 Task: Utilize Asana's Timeline view to plan the rollout of tool performance updates.
Action: Mouse moved to (283, 124)
Screenshot: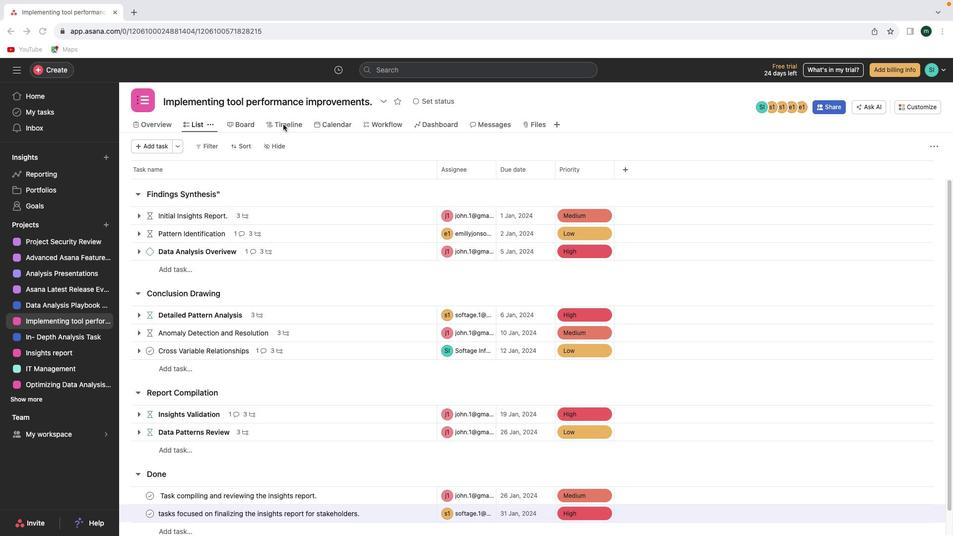 
Action: Mouse pressed left at (283, 124)
Screenshot: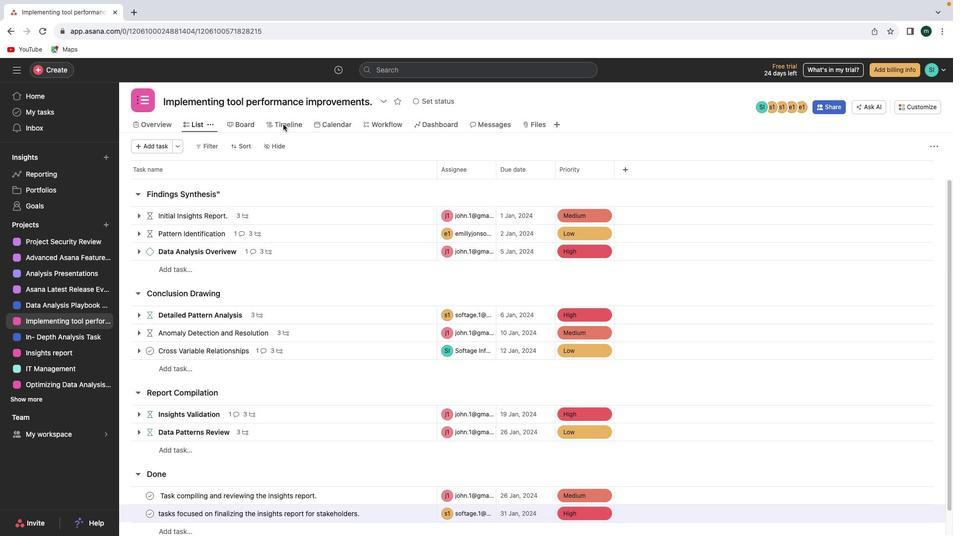 
Action: Mouse moved to (283, 124)
Screenshot: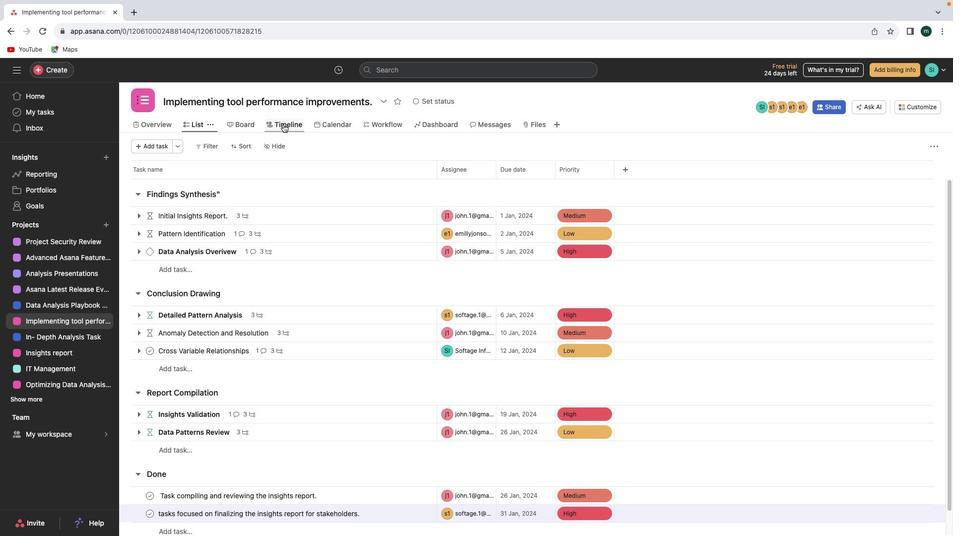 
Action: Mouse pressed left at (283, 124)
Screenshot: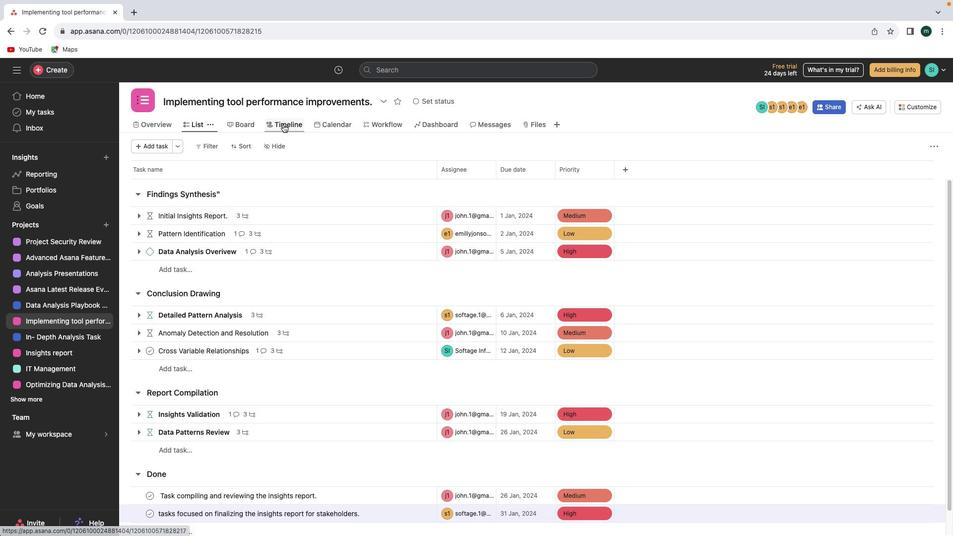 
Action: Mouse moved to (398, 380)
Screenshot: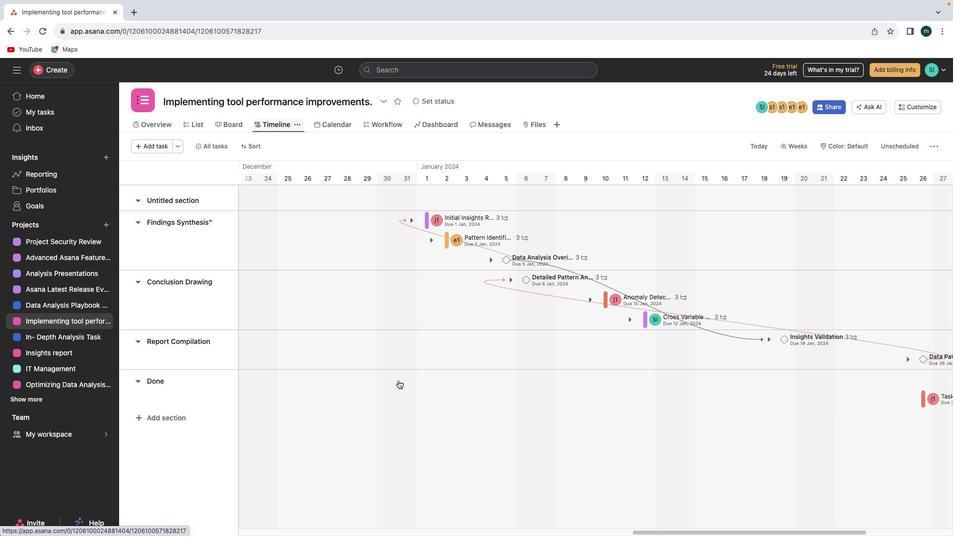 
Action: Mouse scrolled (398, 380) with delta (0, 0)
Screenshot: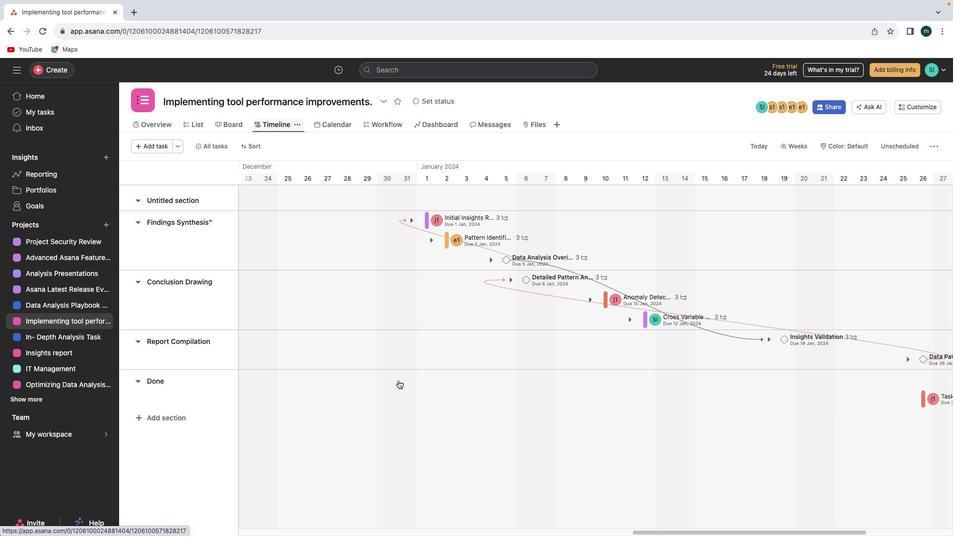 
Action: Mouse scrolled (398, 380) with delta (0, 0)
Screenshot: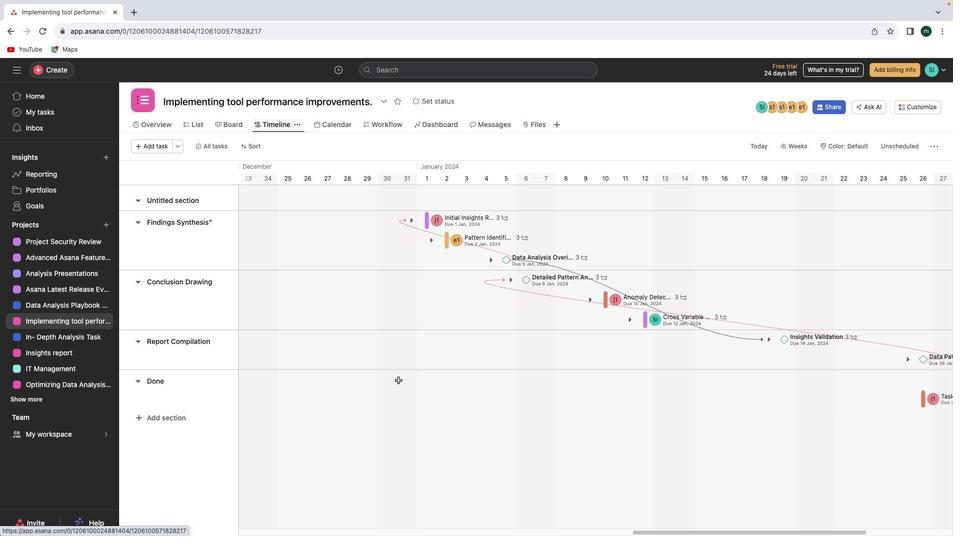 
Action: Mouse scrolled (398, 380) with delta (0, 0)
Screenshot: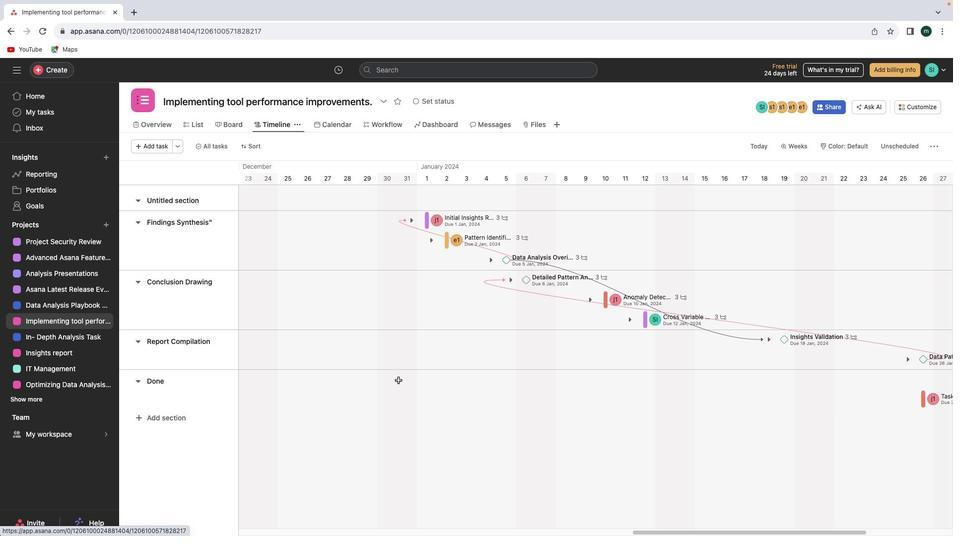 
Action: Mouse moved to (335, 448)
Screenshot: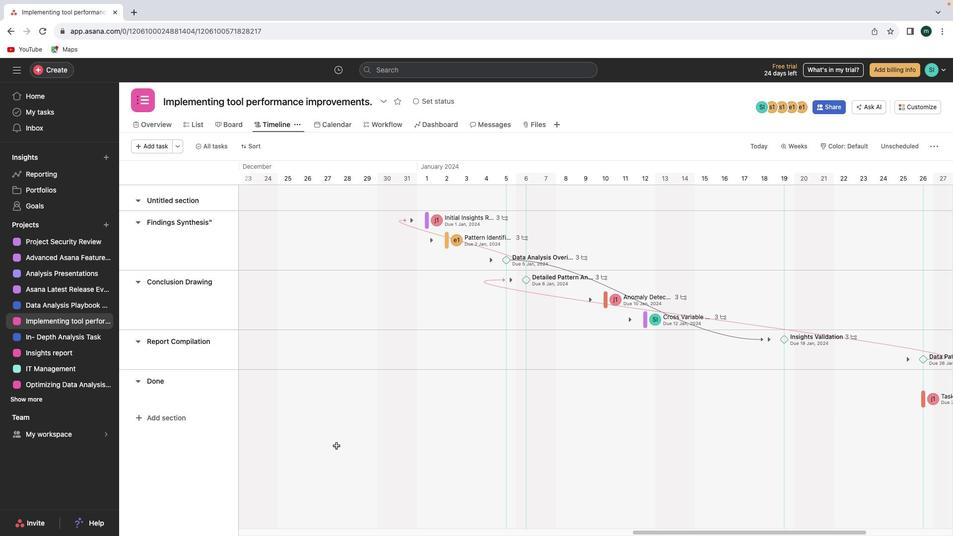 
Action: Mouse scrolled (335, 448) with delta (0, 0)
Screenshot: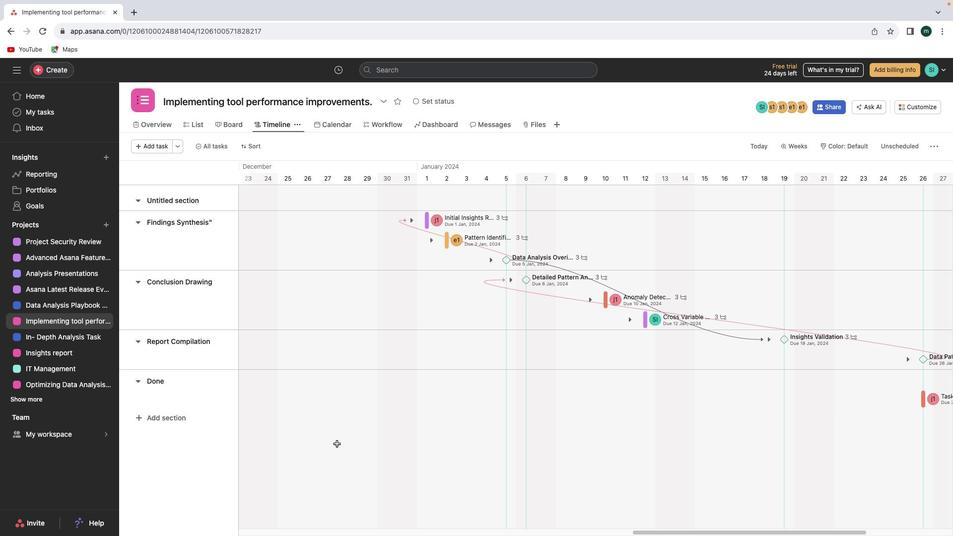 
Action: Mouse moved to (335, 447)
Screenshot: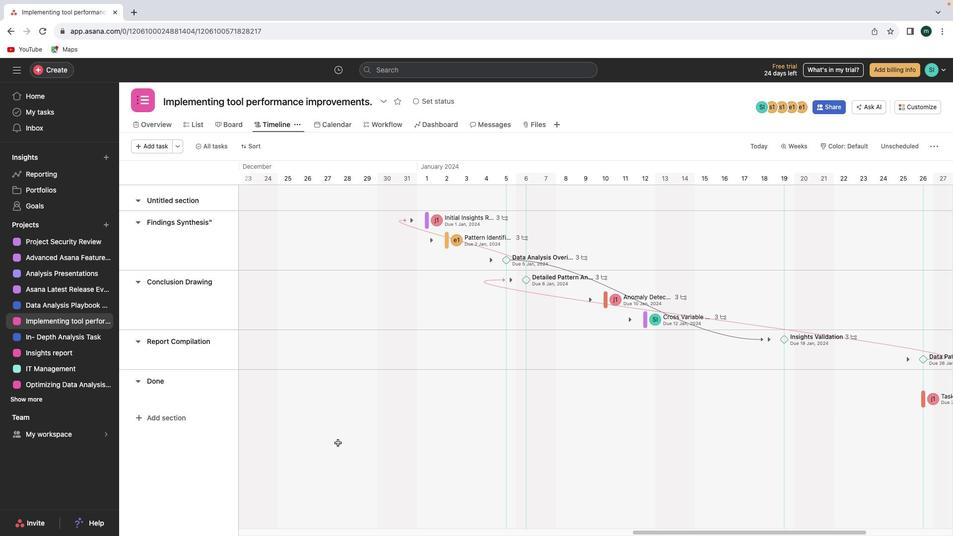 
Action: Mouse scrolled (335, 447) with delta (0, 0)
Screenshot: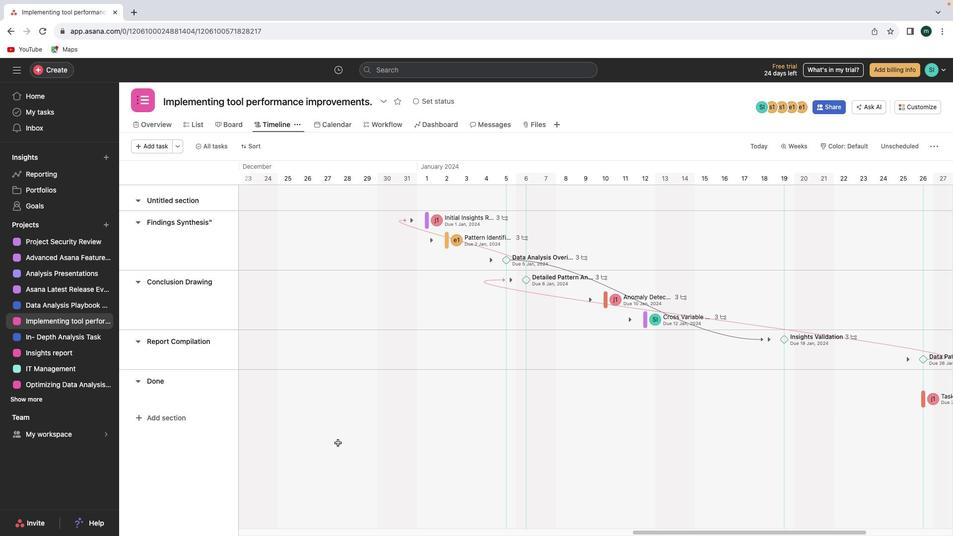 
Action: Mouse moved to (655, 531)
Screenshot: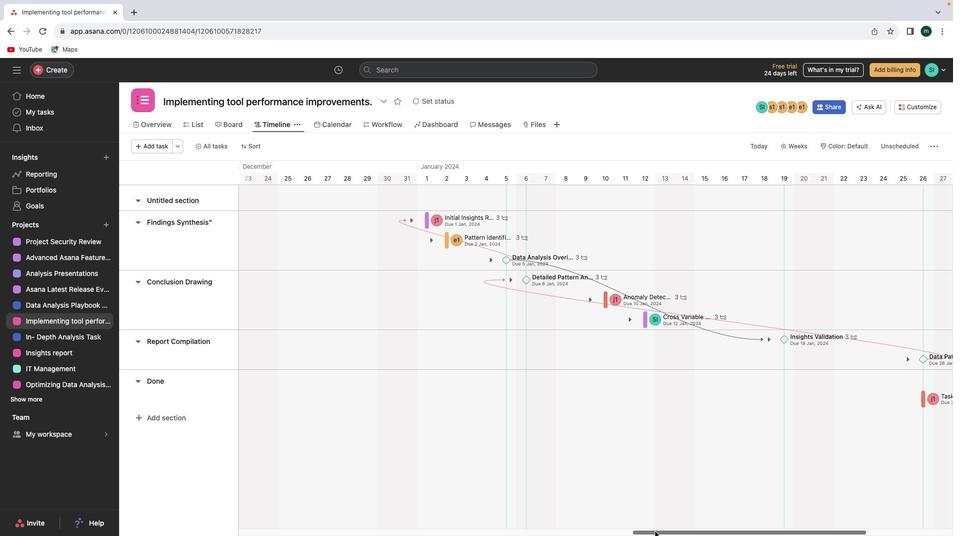 
Action: Mouse pressed left at (655, 531)
Screenshot: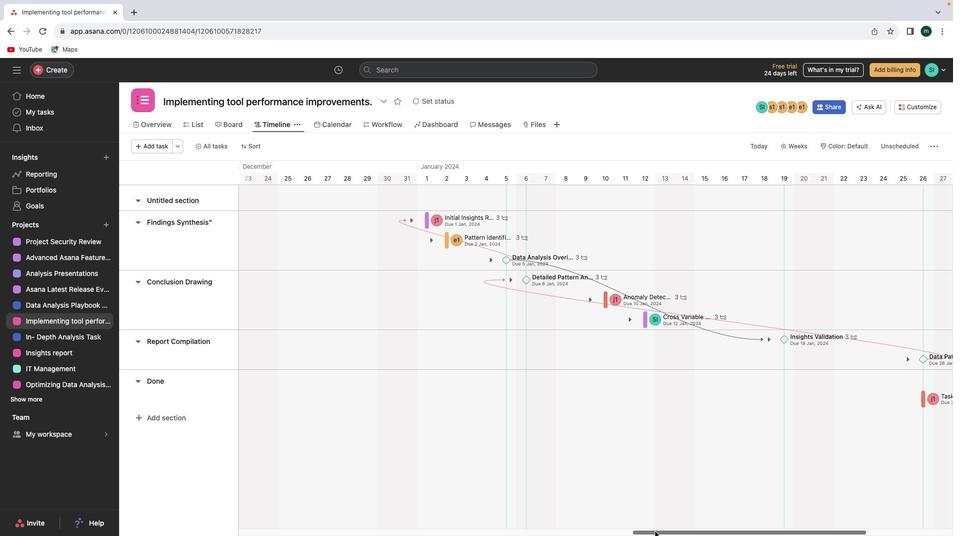 
Action: Mouse moved to (469, 222)
Screenshot: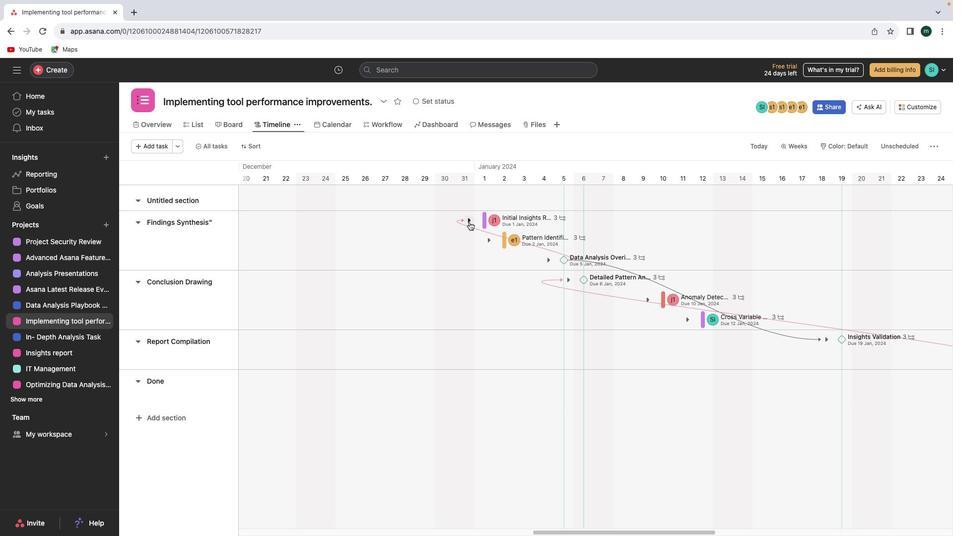
Action: Mouse pressed left at (469, 222)
Screenshot: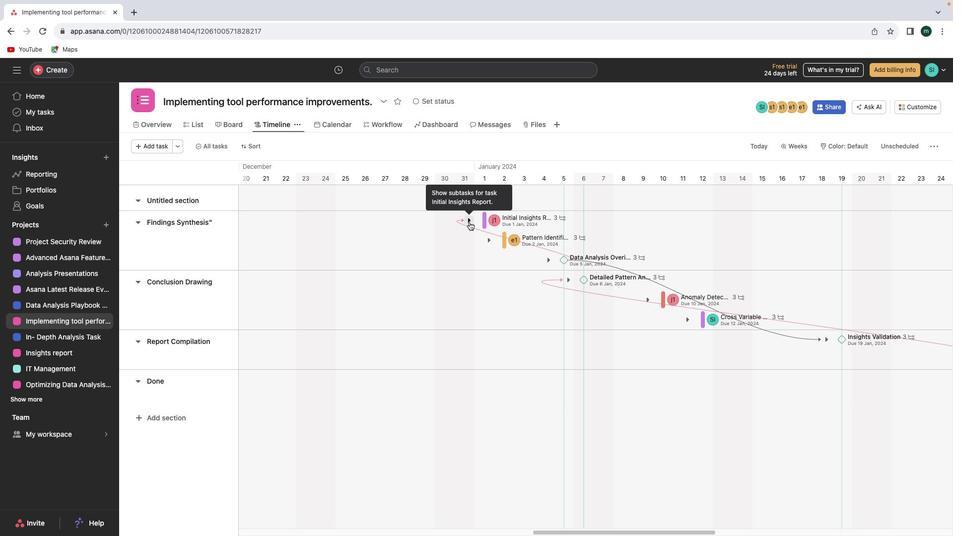 
Action: Mouse moved to (489, 320)
Screenshot: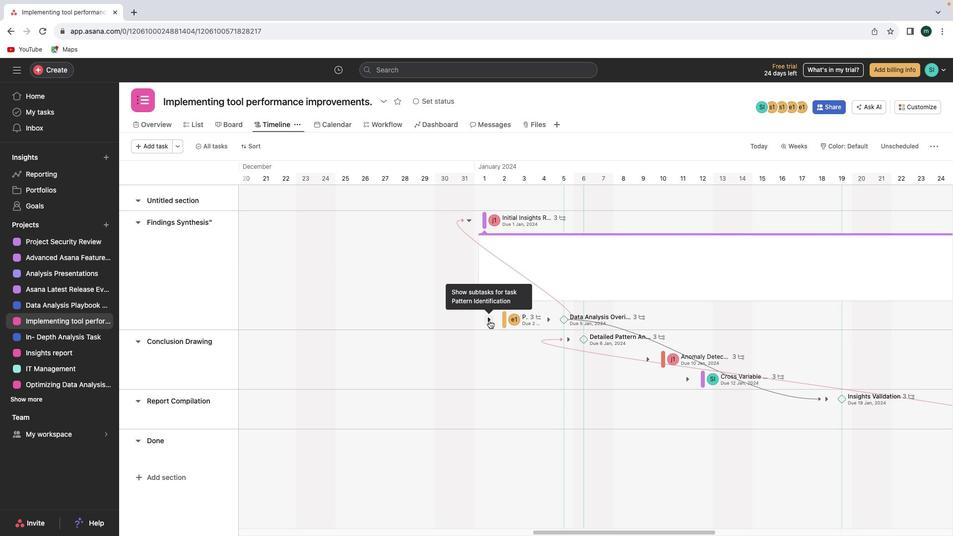 
Action: Mouse pressed left at (489, 320)
Screenshot: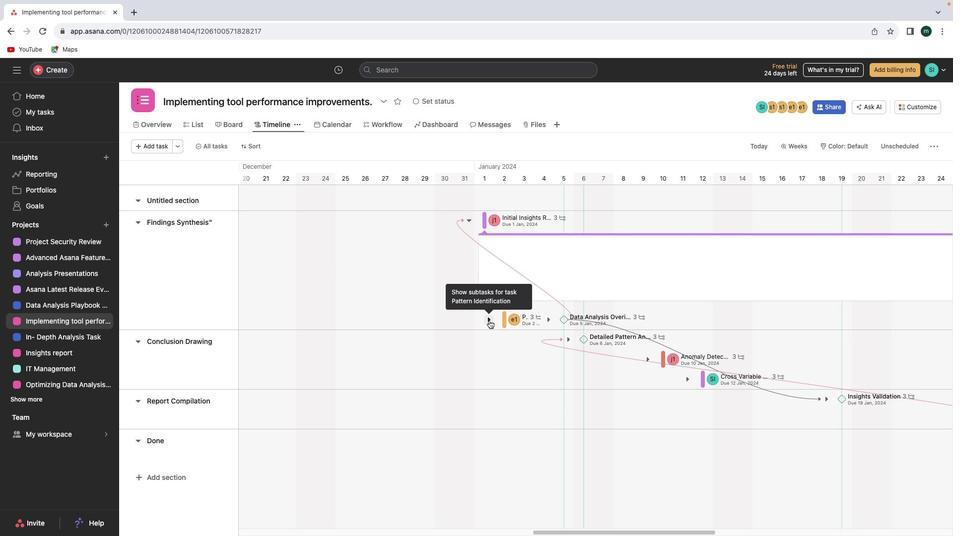 
Action: Mouse moved to (567, 438)
Screenshot: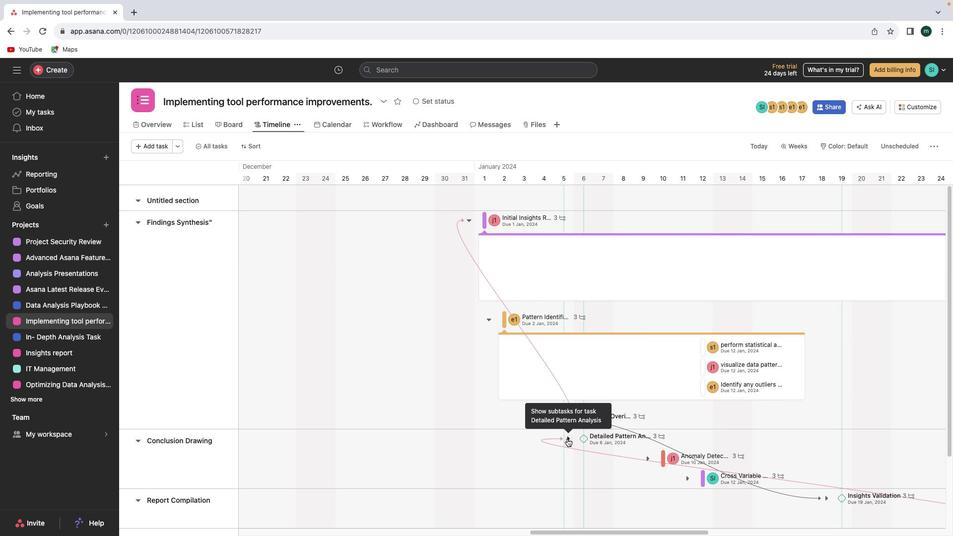 
Action: Mouse pressed left at (567, 438)
Screenshot: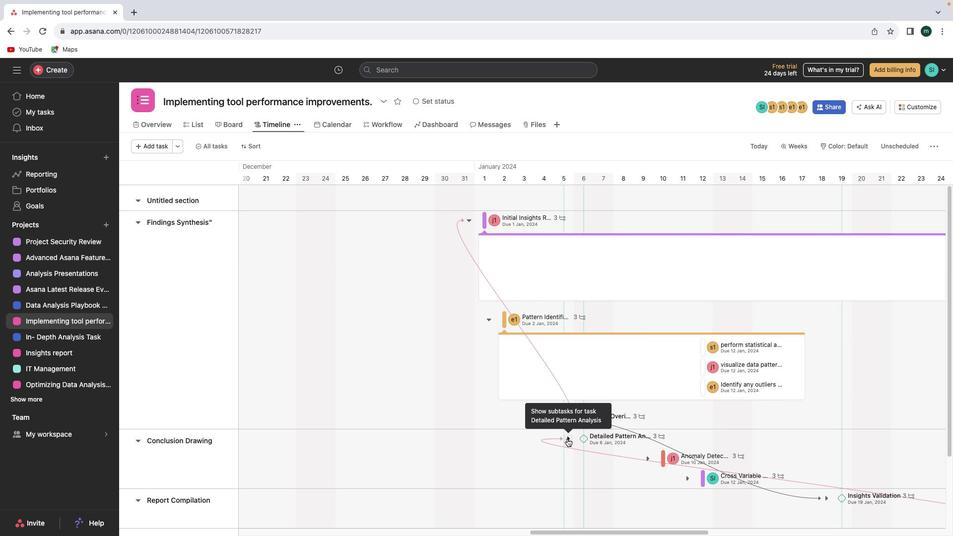 
Action: Mouse moved to (550, 420)
Screenshot: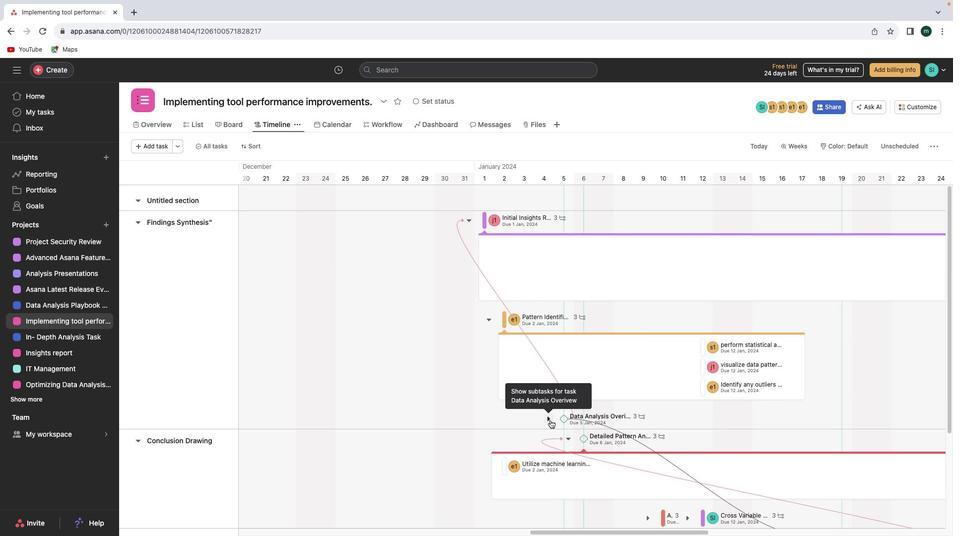 
Action: Mouse pressed left at (550, 420)
Screenshot: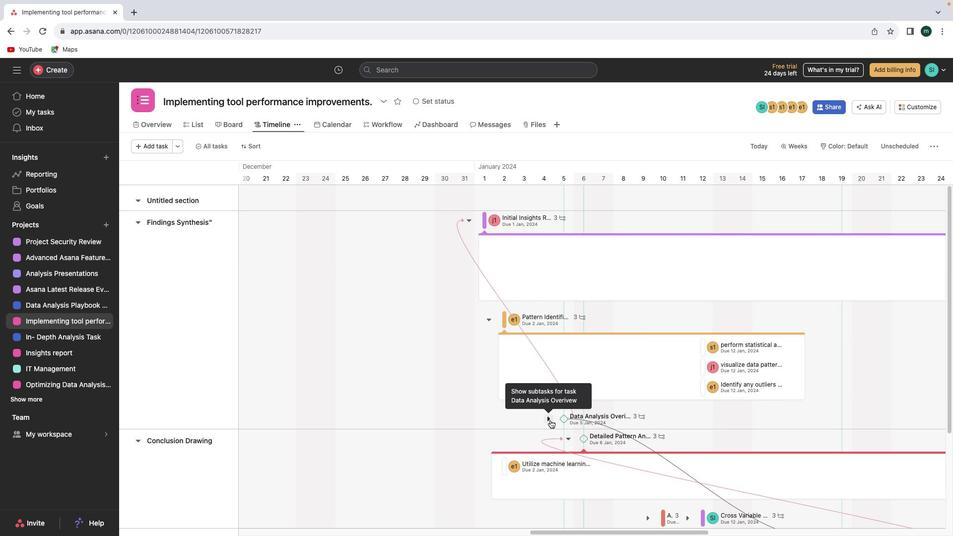 
Action: Mouse moved to (543, 431)
Screenshot: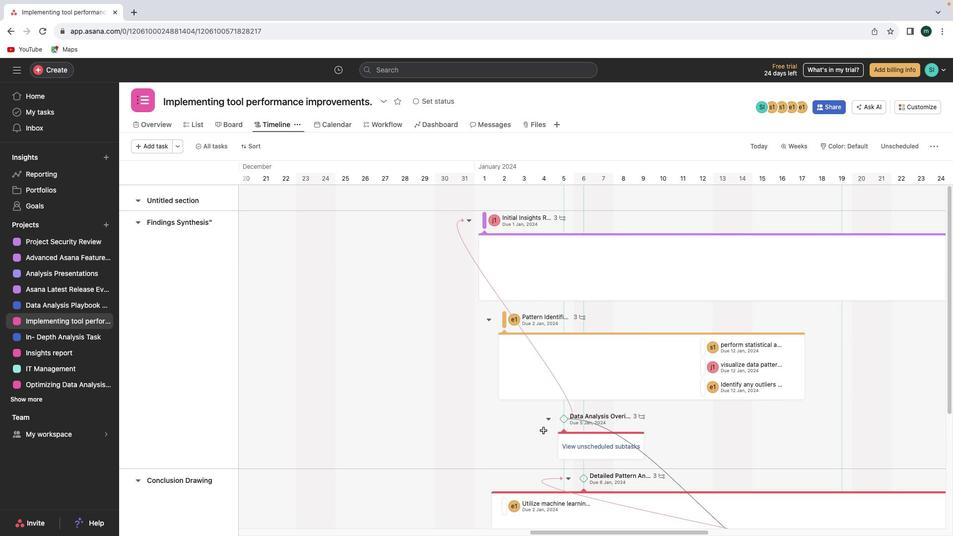 
Action: Mouse scrolled (543, 431) with delta (0, 0)
Screenshot: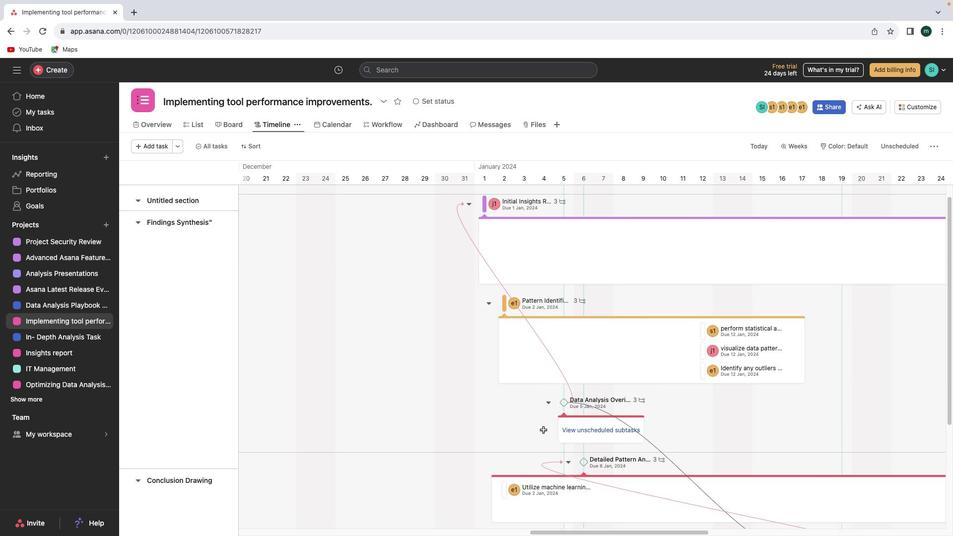 
Action: Mouse scrolled (543, 431) with delta (0, 0)
Screenshot: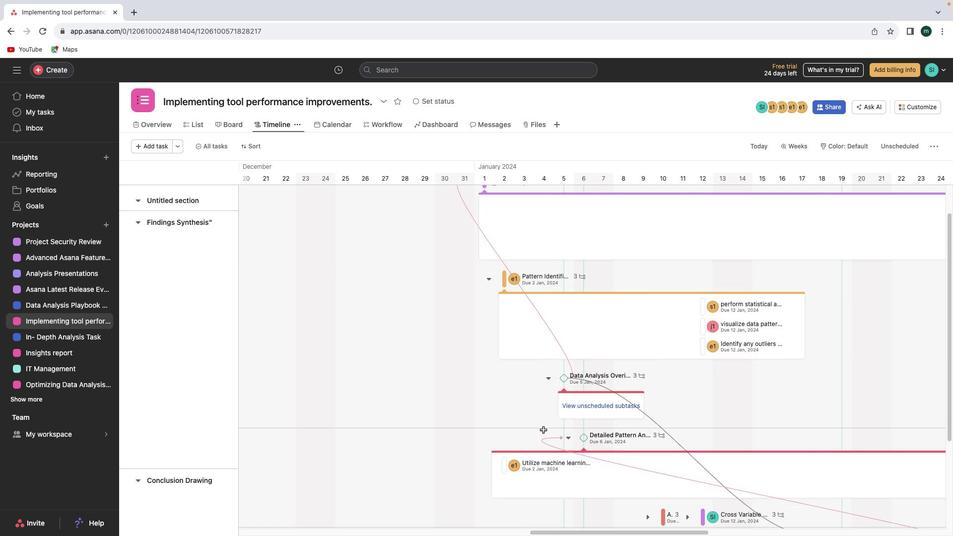 
Action: Mouse scrolled (543, 431) with delta (0, -1)
Screenshot: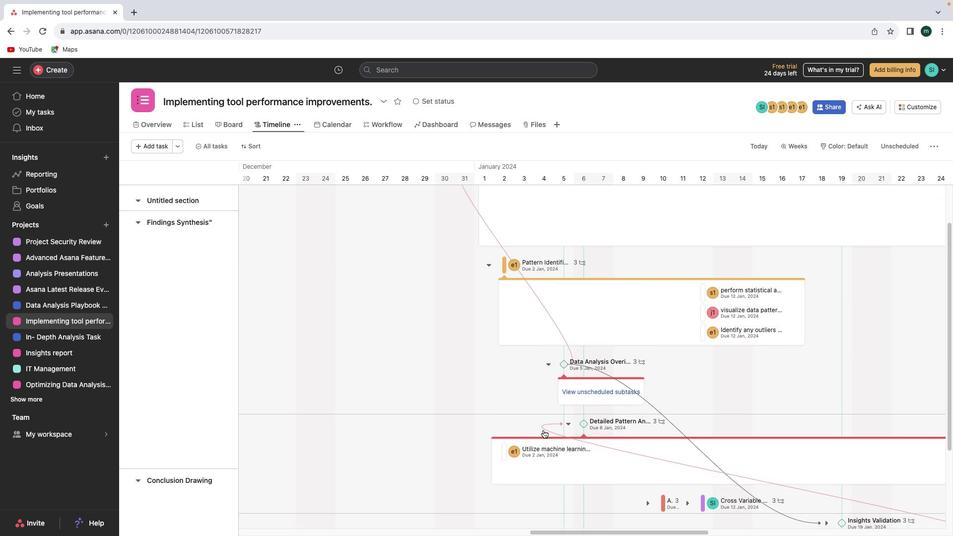 
Action: Mouse moved to (543, 430)
Screenshot: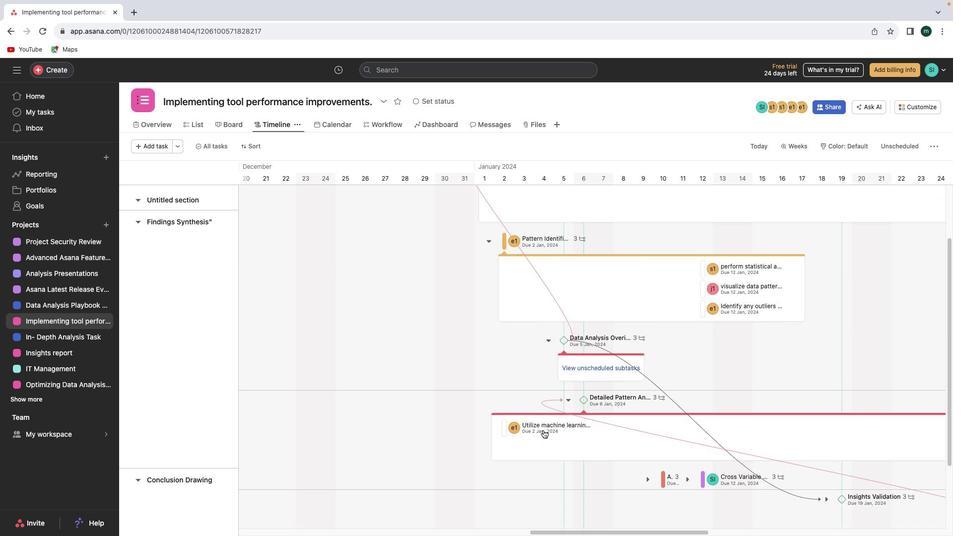 
Action: Mouse scrolled (543, 430) with delta (0, 0)
Screenshot: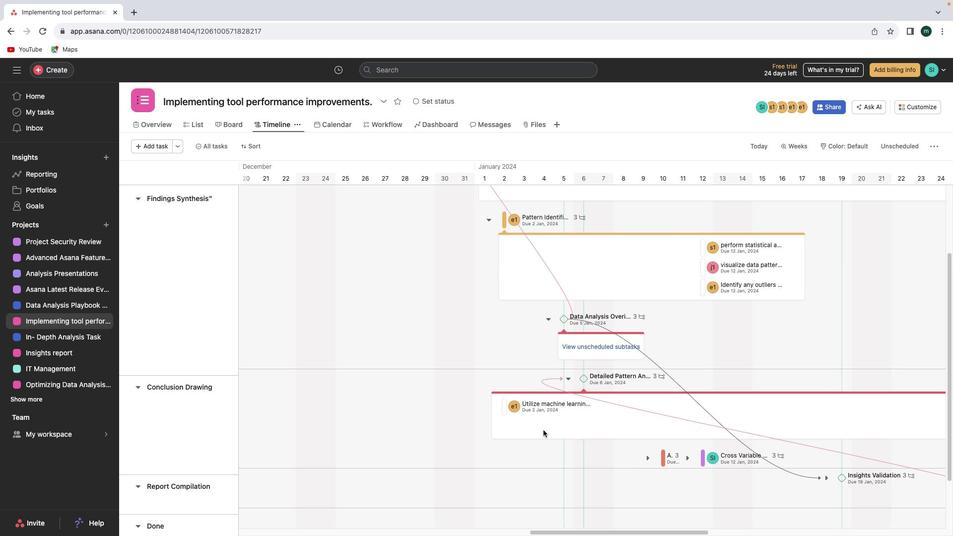 
Action: Mouse scrolled (543, 430) with delta (0, 0)
Screenshot: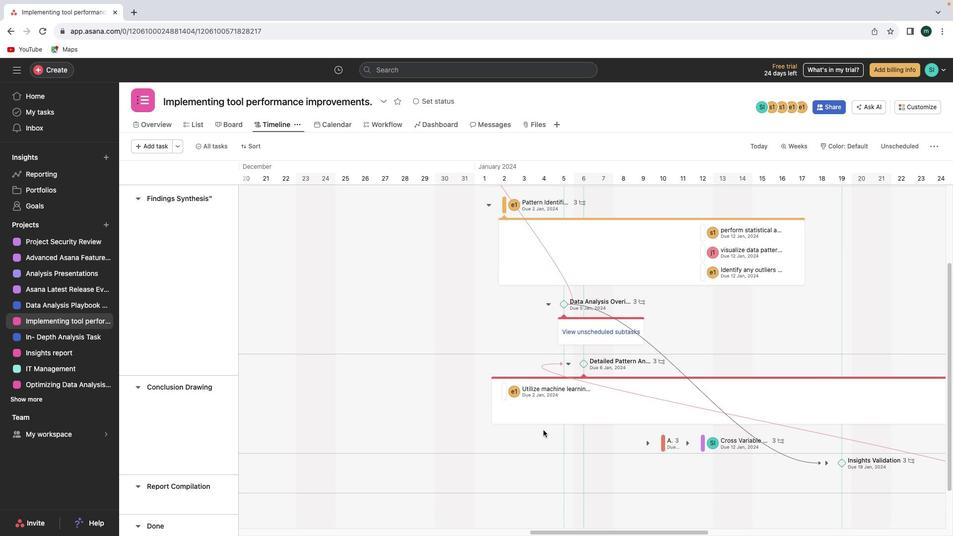 
Action: Mouse scrolled (543, 430) with delta (0, -1)
Screenshot: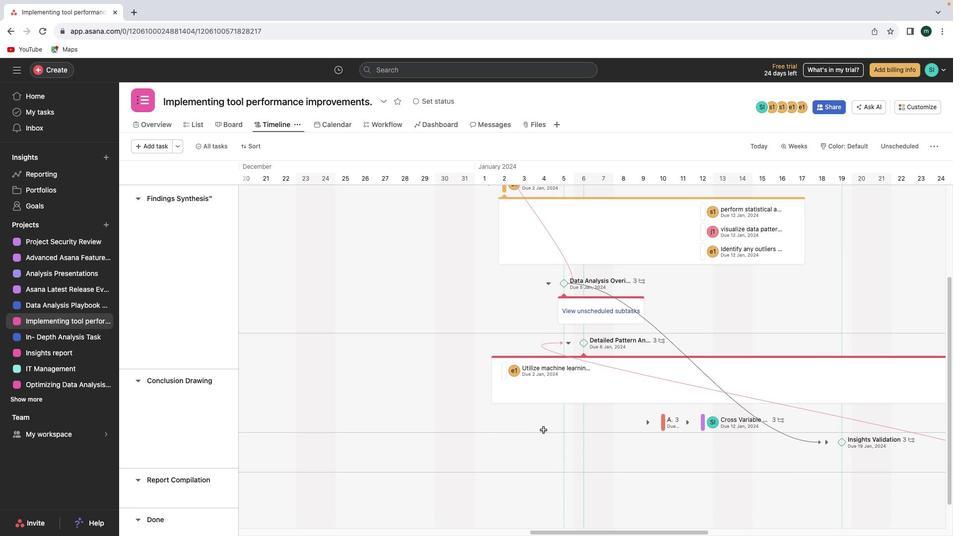 
Action: Mouse moved to (687, 391)
Screenshot: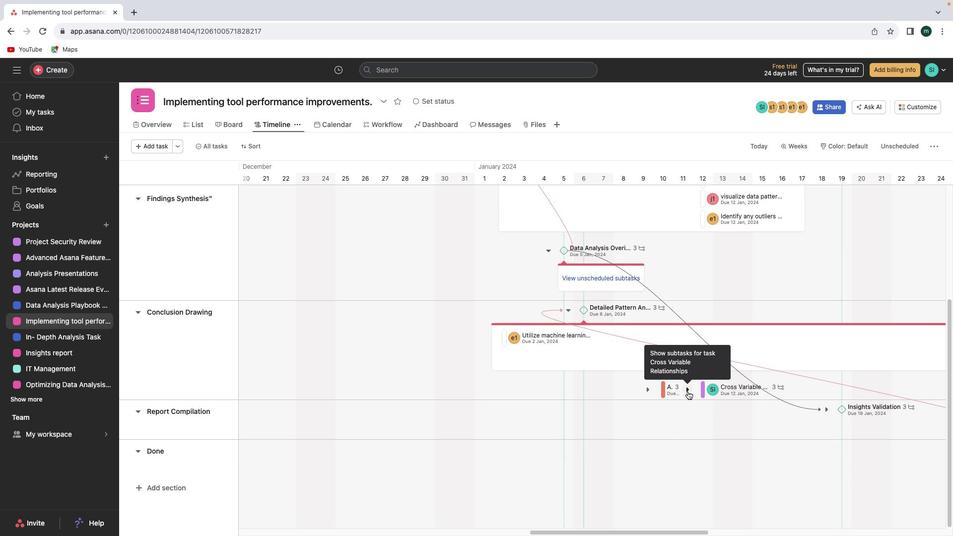 
Action: Mouse pressed left at (687, 391)
Screenshot: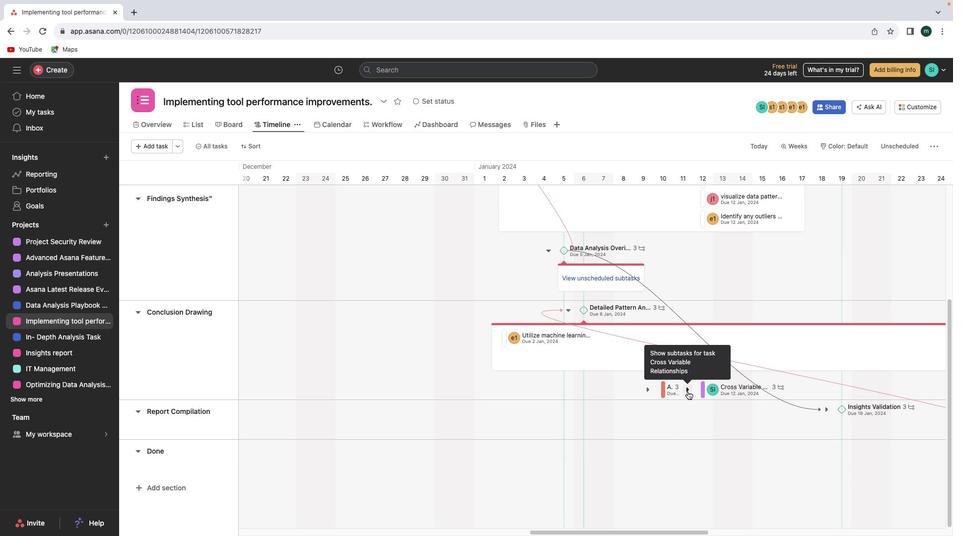 
Action: Mouse moved to (646, 394)
Screenshot: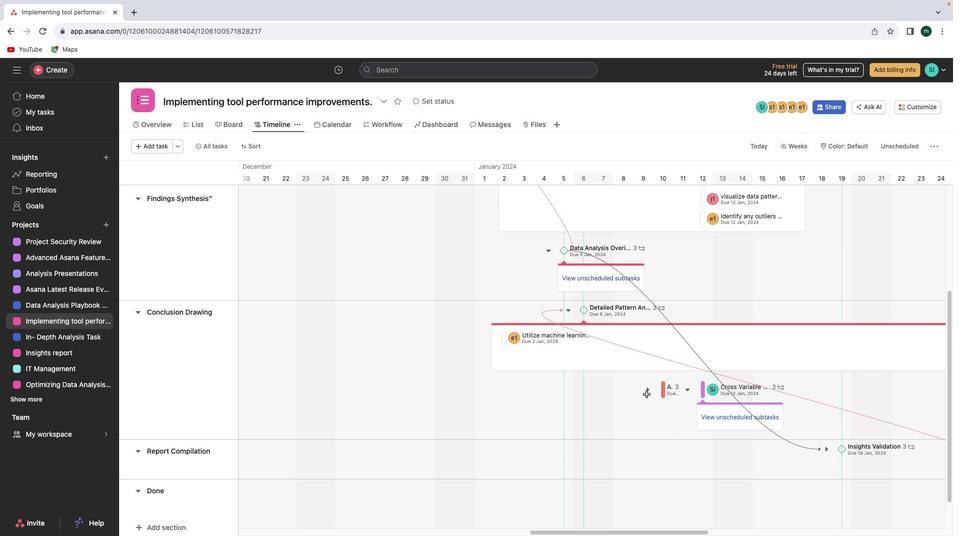 
Action: Mouse pressed left at (646, 394)
Screenshot: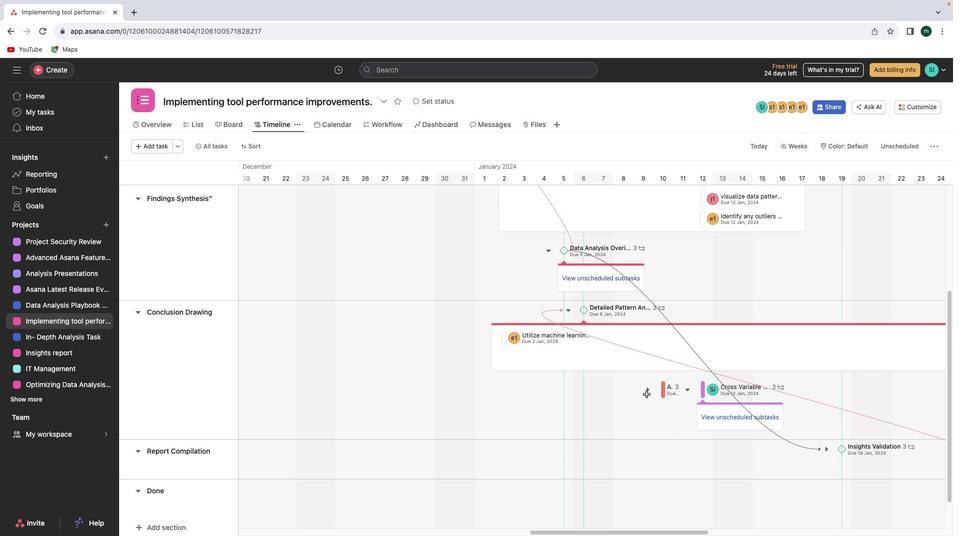 
Action: Mouse moved to (678, 490)
Screenshot: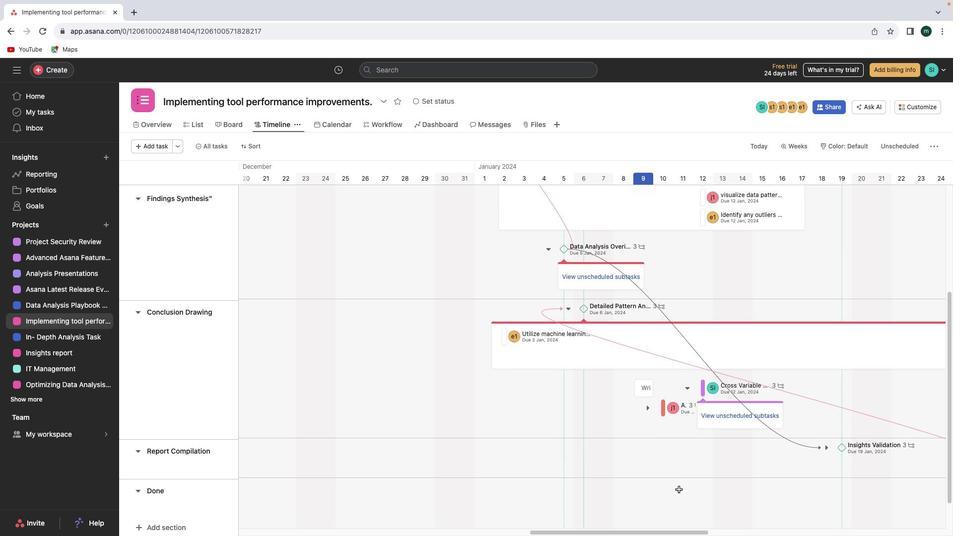 
Action: Mouse scrolled (678, 490) with delta (0, 0)
Screenshot: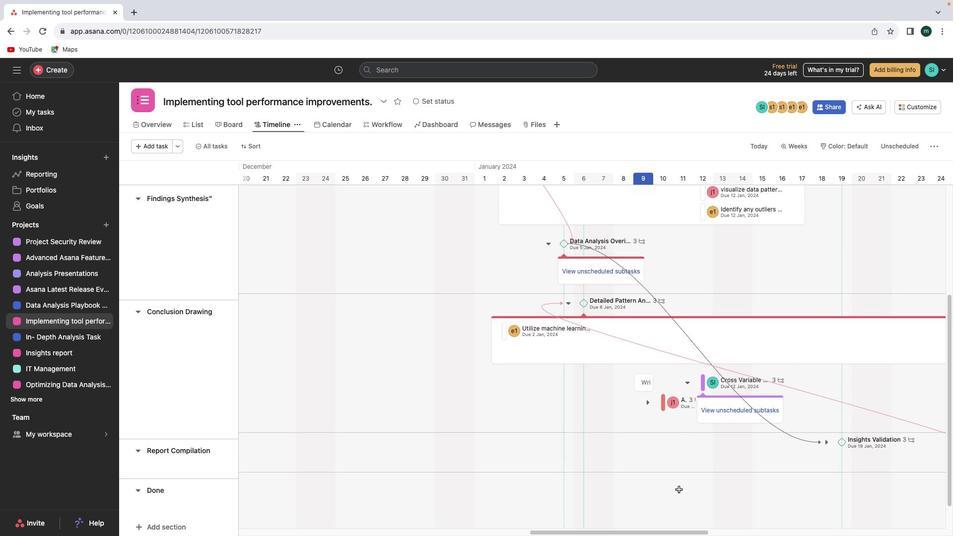 
Action: Mouse scrolled (678, 490) with delta (0, 0)
Screenshot: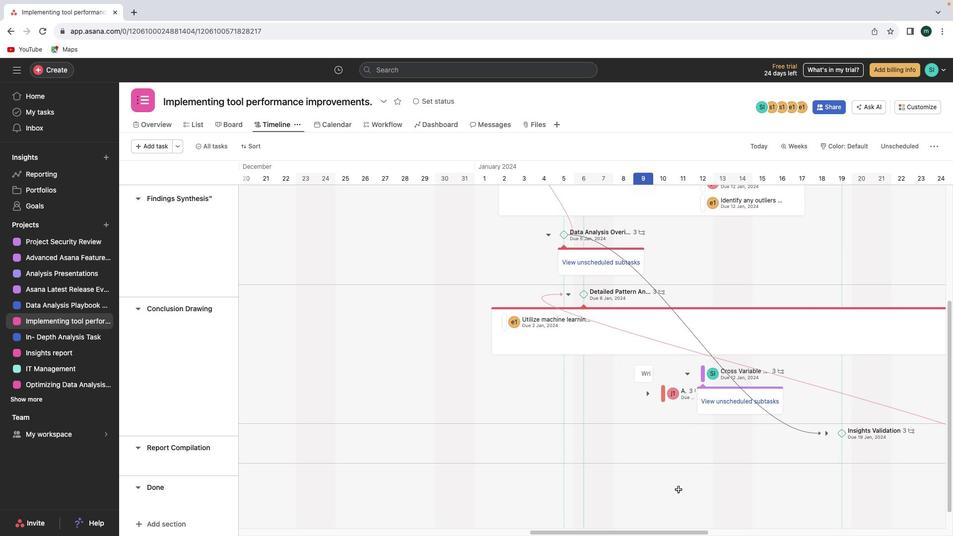 
Action: Mouse scrolled (678, 490) with delta (0, -1)
Screenshot: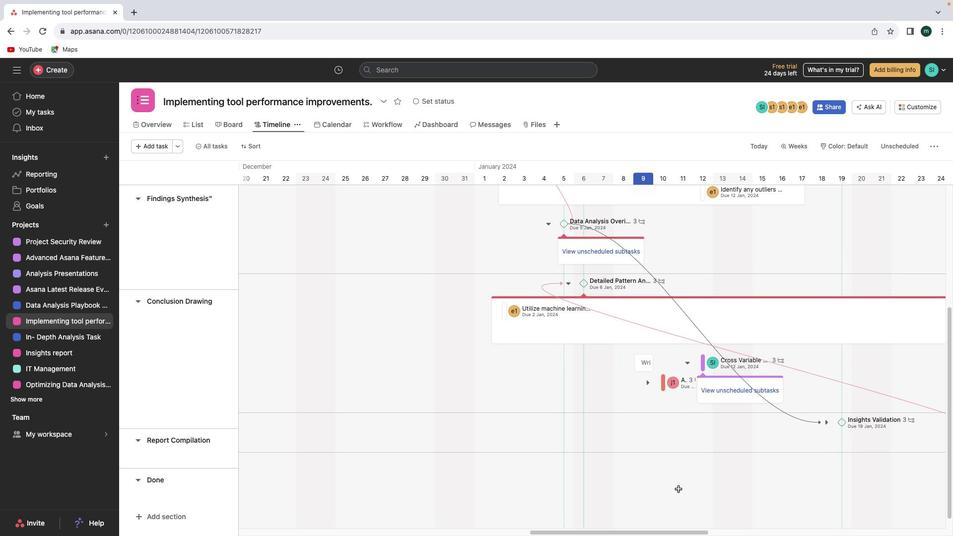 
Action: Mouse scrolled (678, 490) with delta (0, -1)
Screenshot: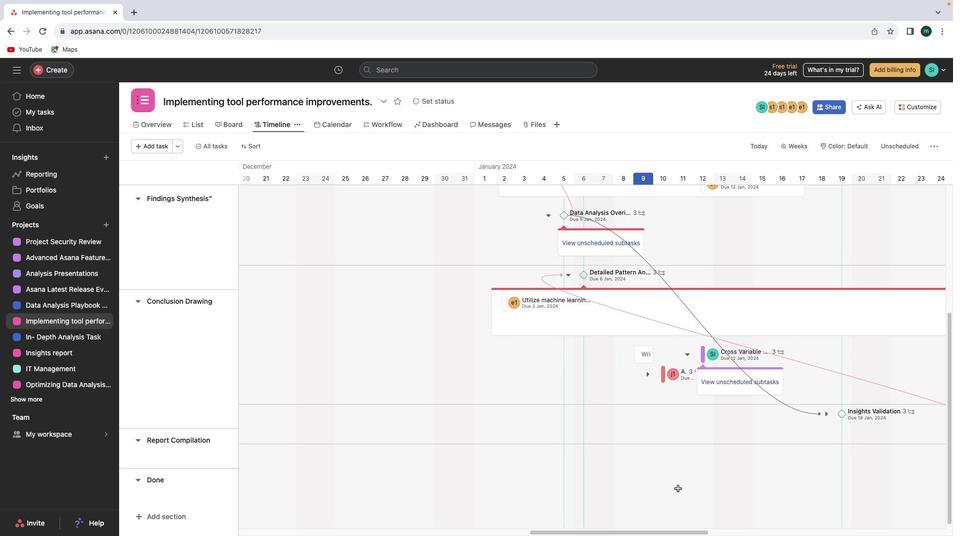 
Action: Mouse moved to (827, 412)
Screenshot: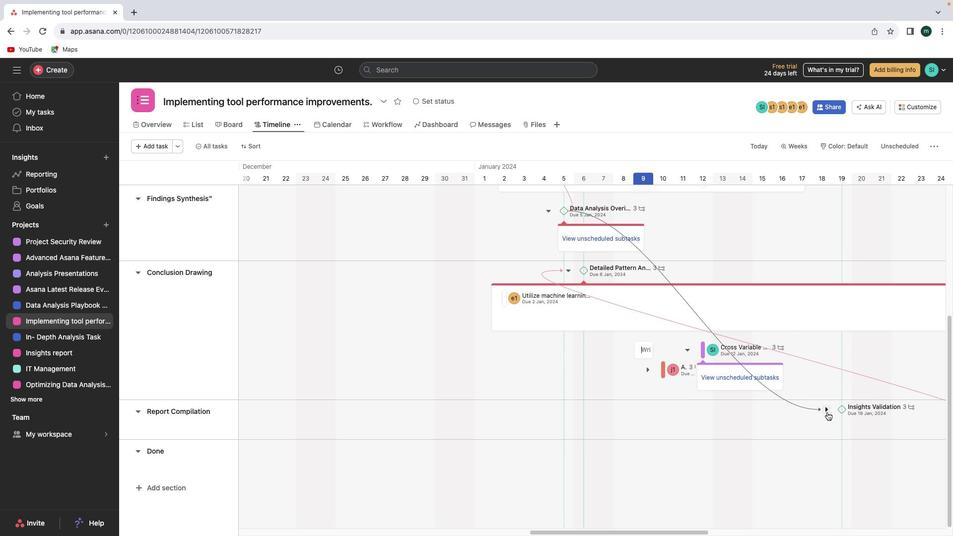 
Action: Mouse pressed left at (827, 412)
Screenshot: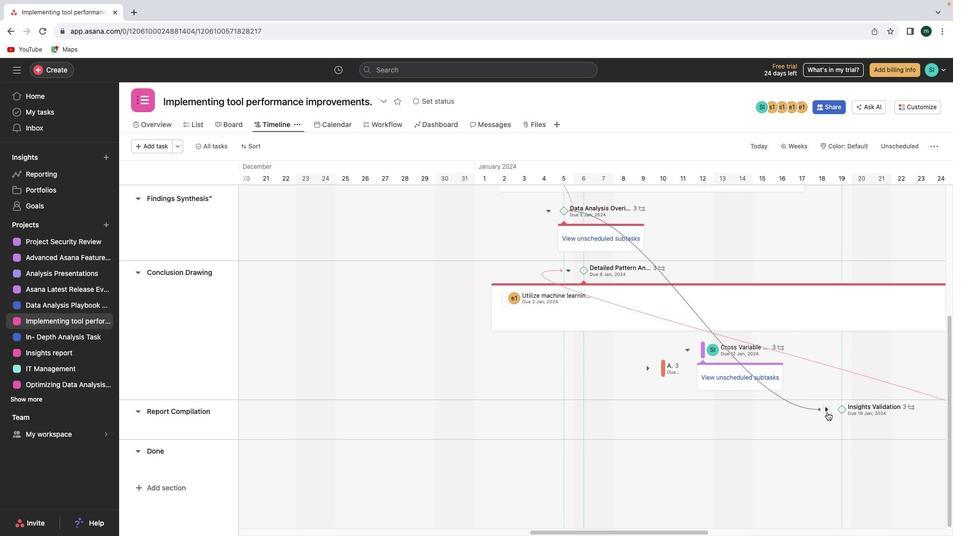 
Action: Mouse moved to (708, 463)
Screenshot: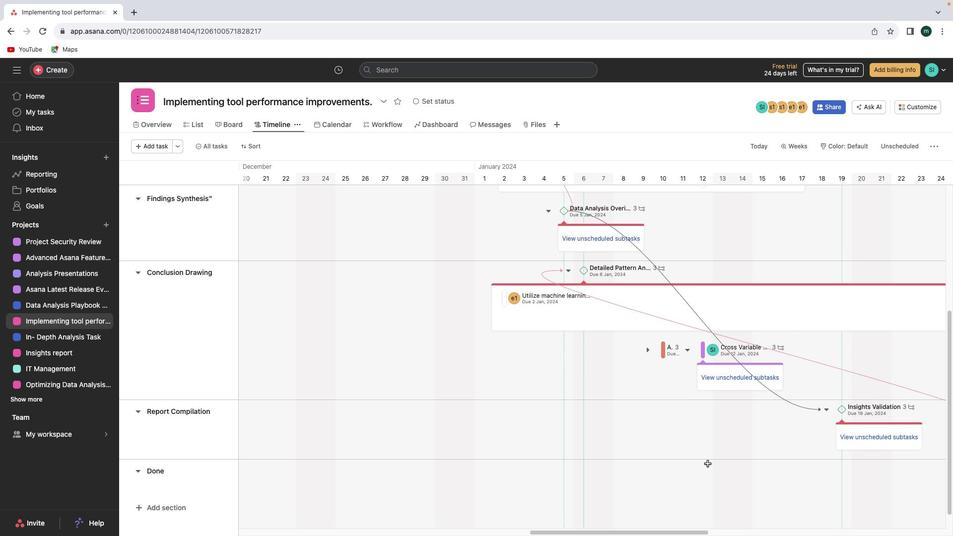 
Action: Mouse scrolled (708, 463) with delta (0, 0)
Screenshot: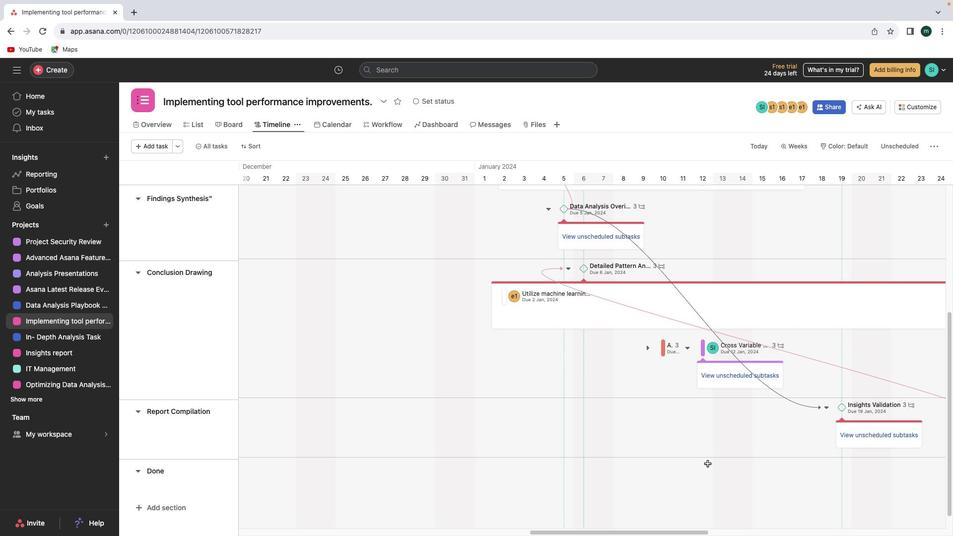 
Action: Mouse scrolled (708, 463) with delta (0, 0)
Screenshot: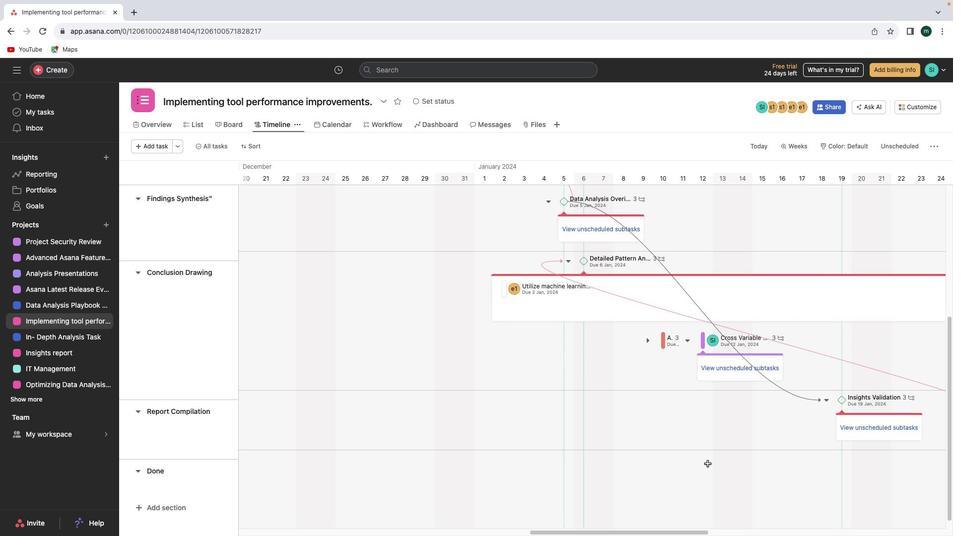 
Action: Mouse scrolled (708, 463) with delta (0, 0)
Screenshot: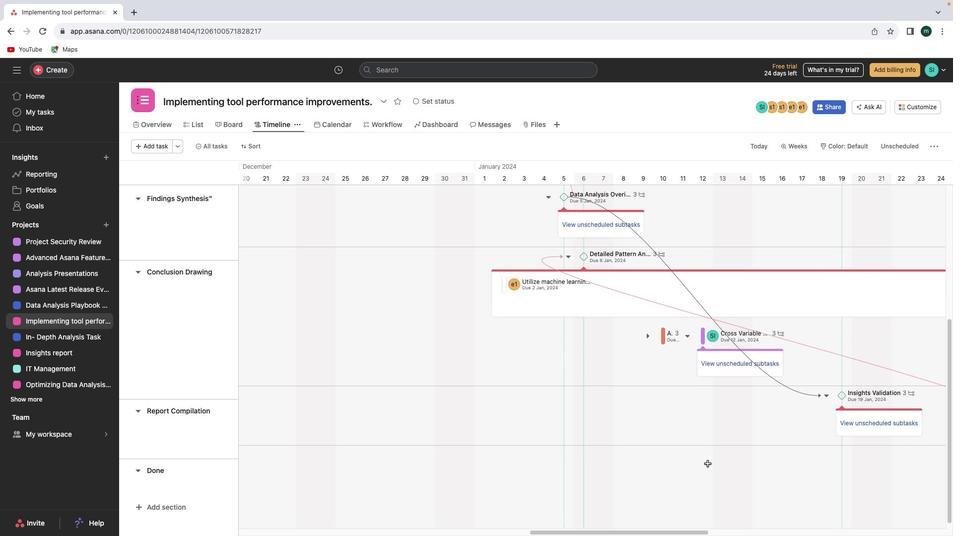 
Action: Mouse moved to (705, 531)
Screenshot: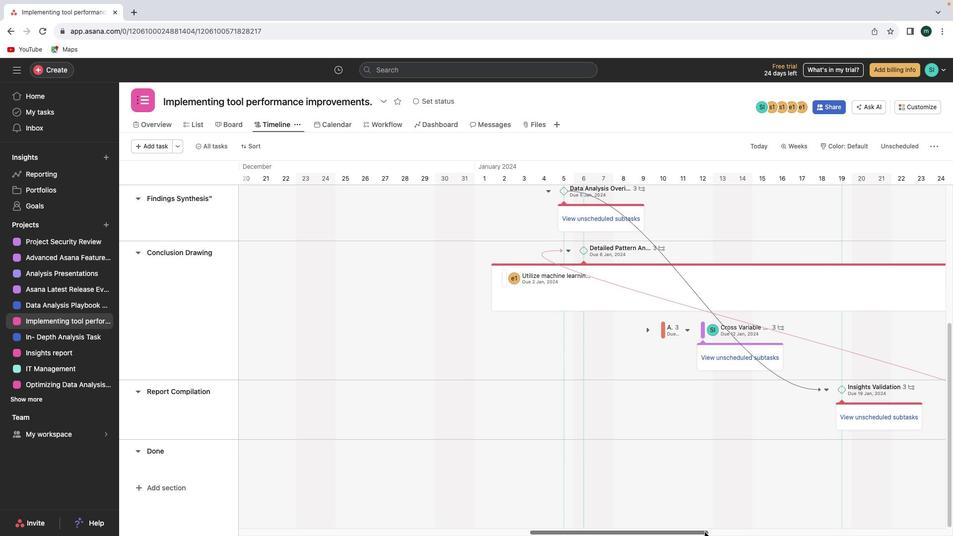 
Action: Mouse pressed left at (705, 531)
Screenshot: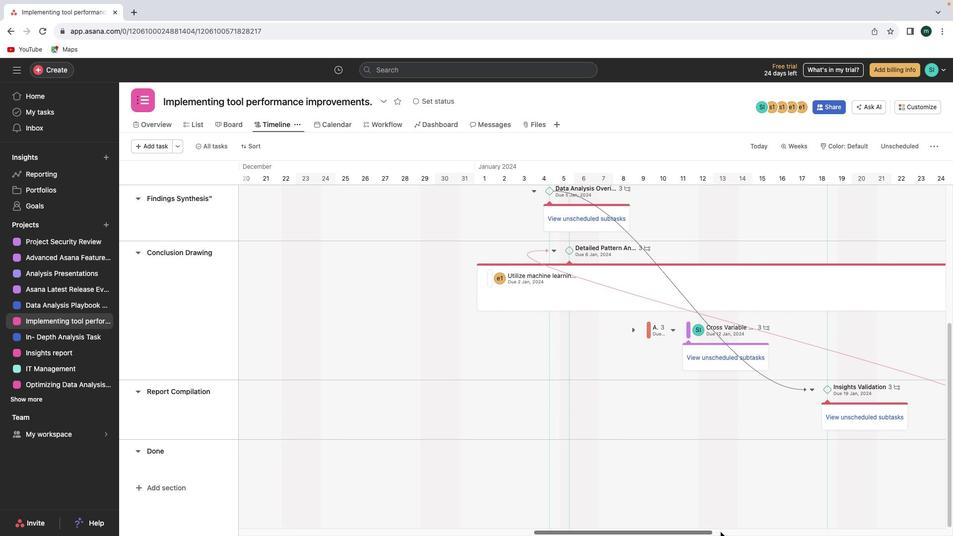
Action: Mouse moved to (665, 410)
Screenshot: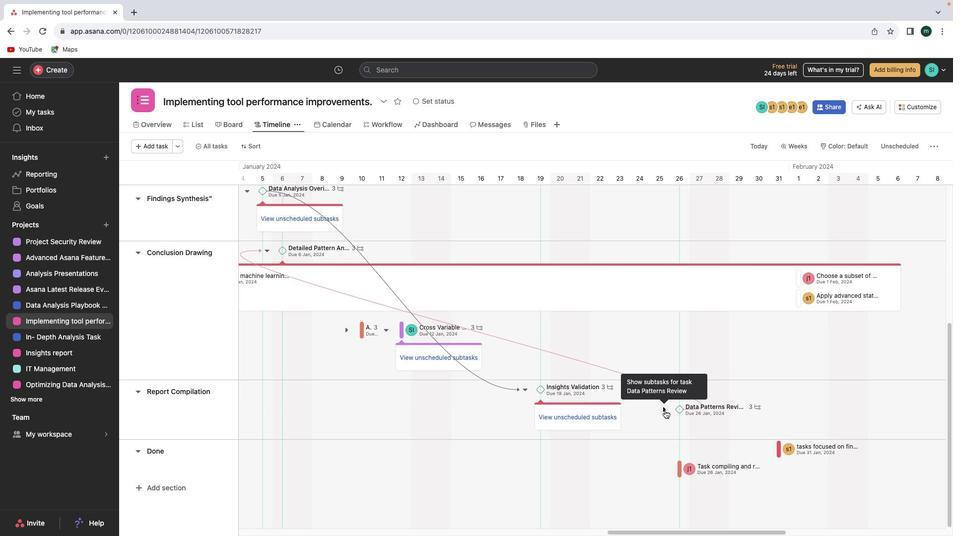 
Action: Mouse pressed left at (665, 410)
Screenshot: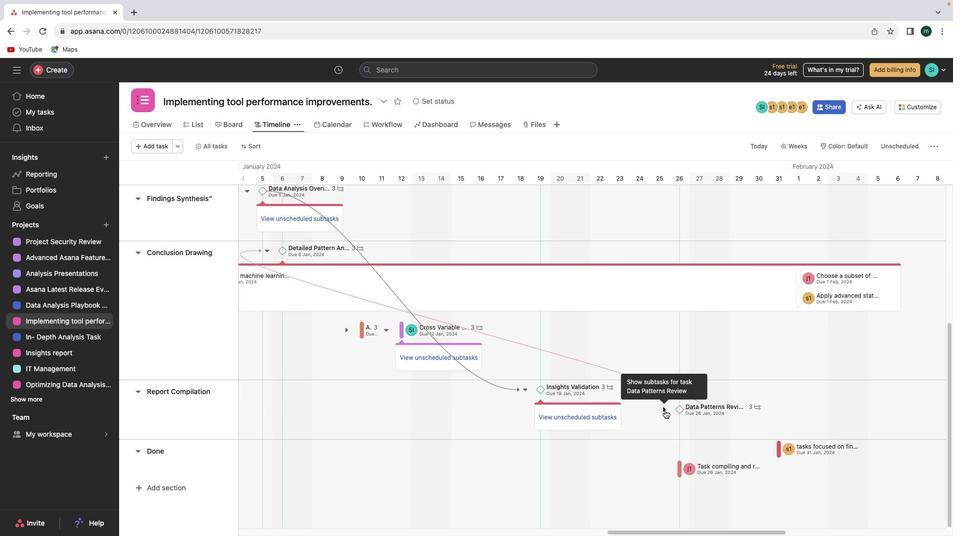 
Action: Mouse moved to (808, 425)
Screenshot: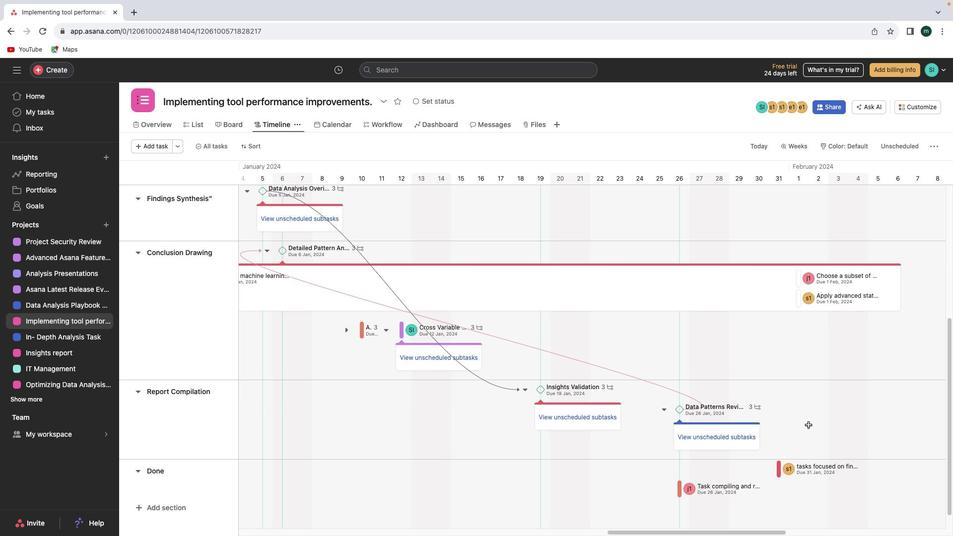 
Action: Mouse scrolled (808, 425) with delta (0, 0)
Screenshot: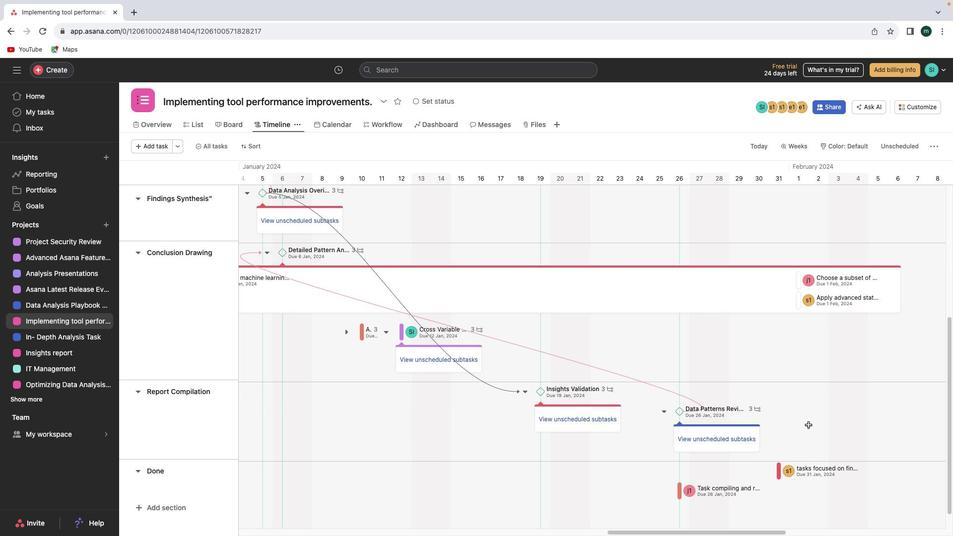 
Action: Mouse scrolled (808, 425) with delta (0, 0)
Screenshot: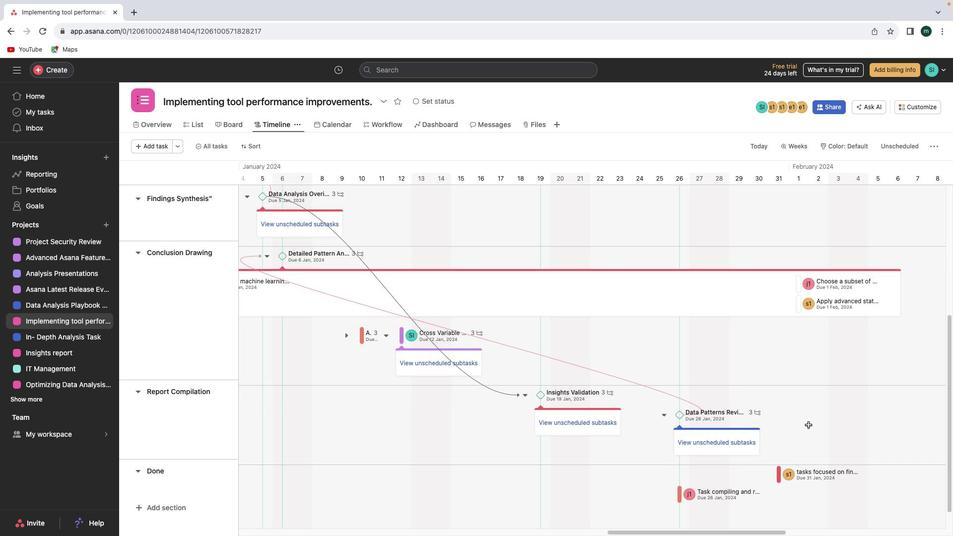 
Action: Mouse moved to (753, 532)
Screenshot: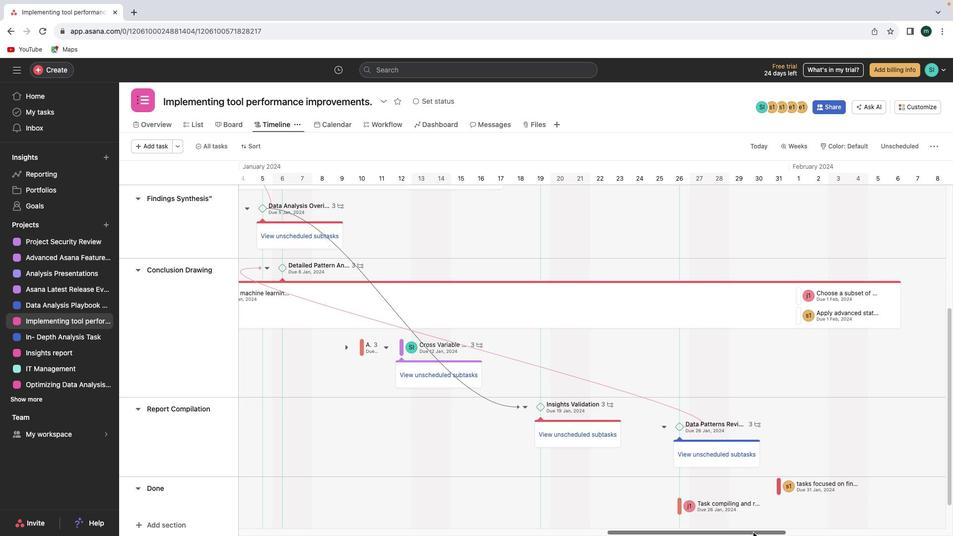 
Action: Mouse pressed left at (753, 532)
Screenshot: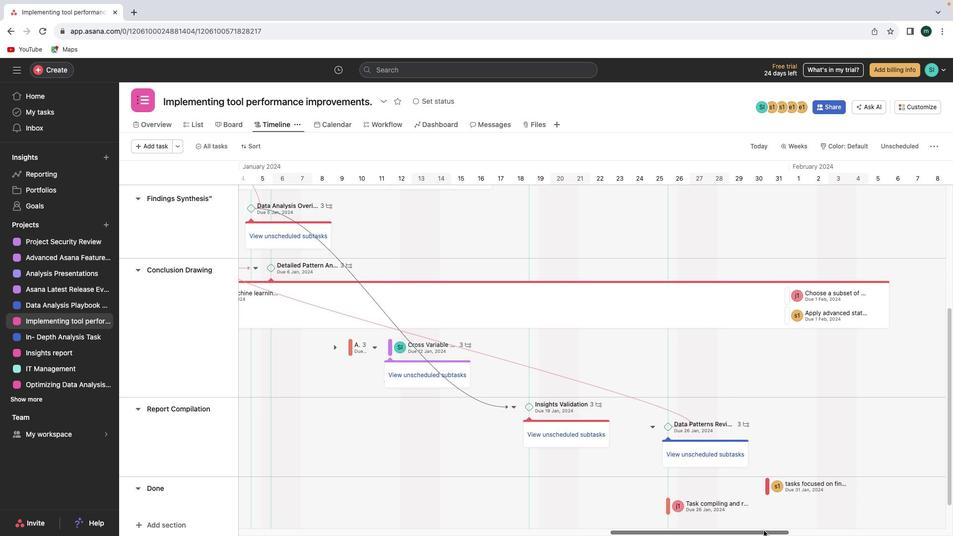 
Action: Mouse moved to (725, 441)
Screenshot: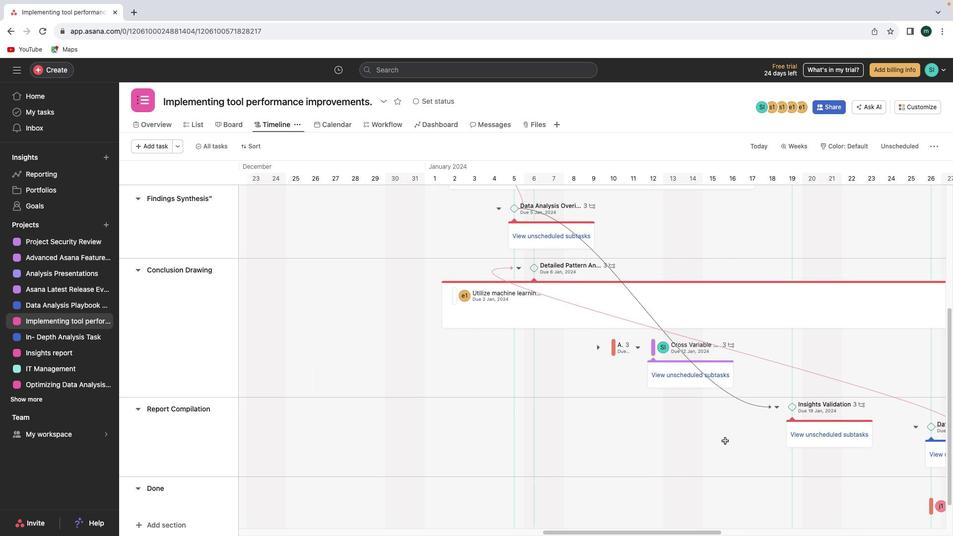 
Action: Mouse scrolled (725, 441) with delta (0, 0)
Screenshot: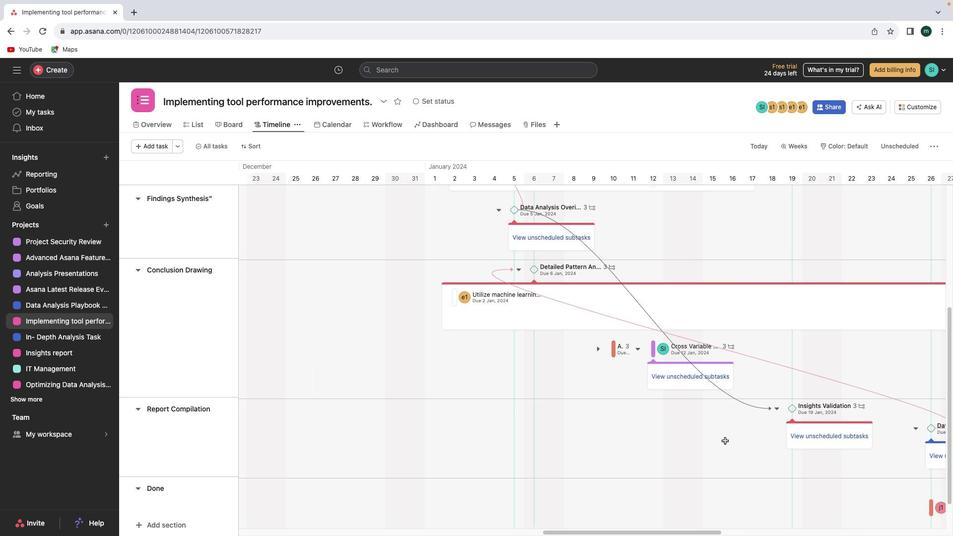 
Action: Mouse scrolled (725, 441) with delta (0, 0)
Screenshot: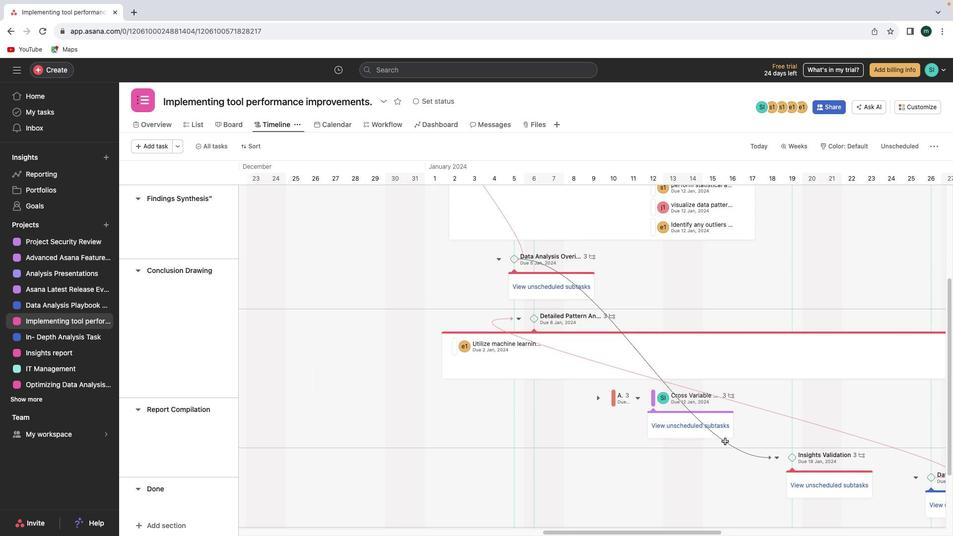 
Action: Mouse scrolled (725, 441) with delta (0, 1)
Screenshot: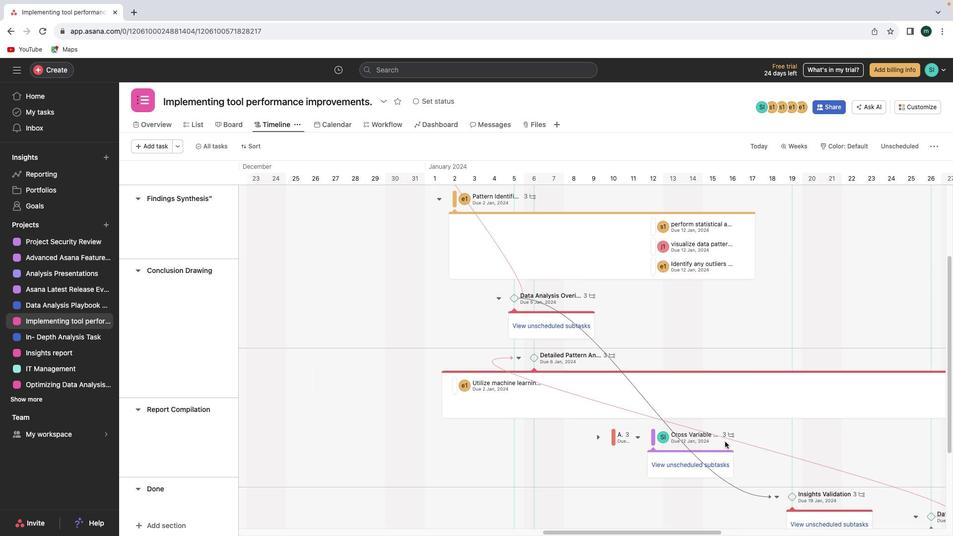 
Action: Mouse scrolled (725, 441) with delta (0, 2)
Screenshot: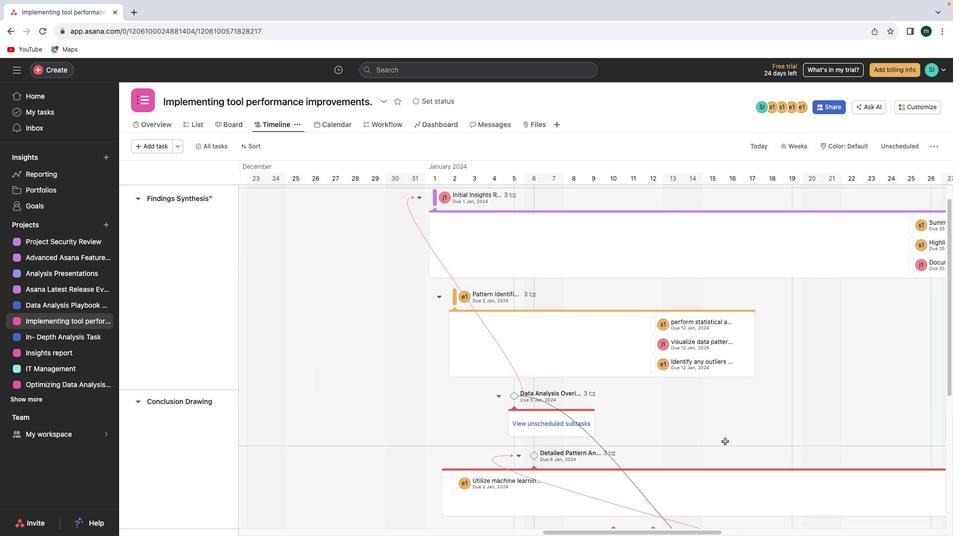 
Action: Mouse moved to (725, 441)
Screenshot: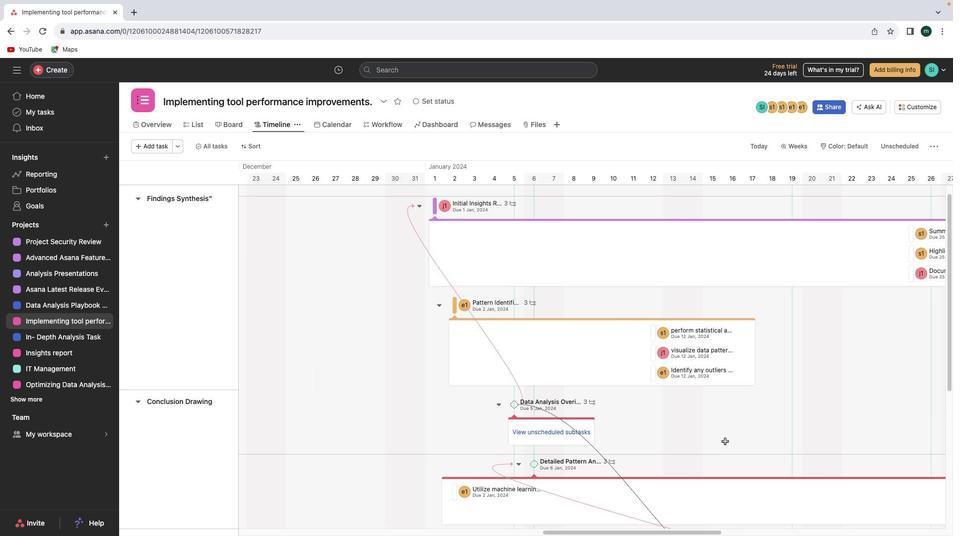 
Action: Mouse scrolled (725, 441) with delta (0, 0)
Screenshot: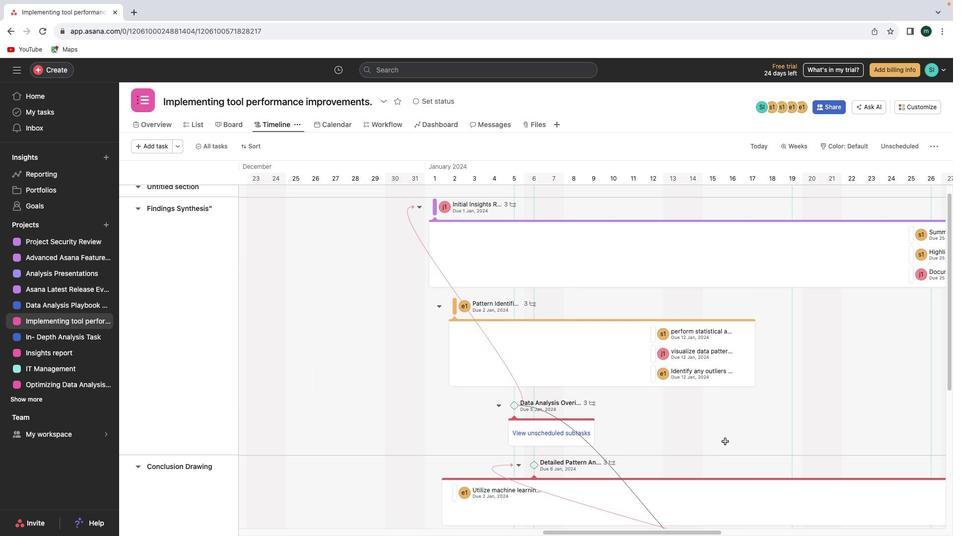 
Action: Mouse scrolled (725, 441) with delta (0, 0)
Screenshot: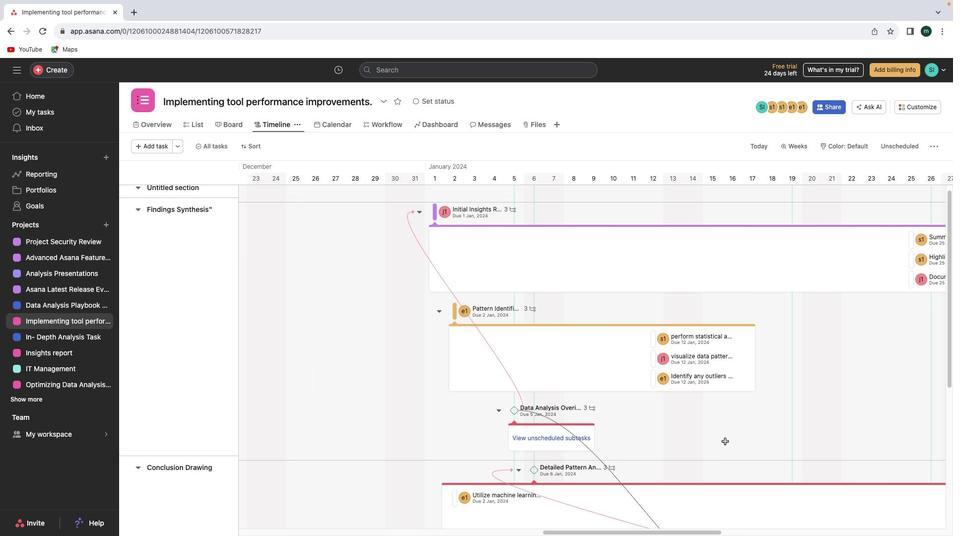 
Action: Mouse scrolled (725, 441) with delta (0, 0)
Screenshot: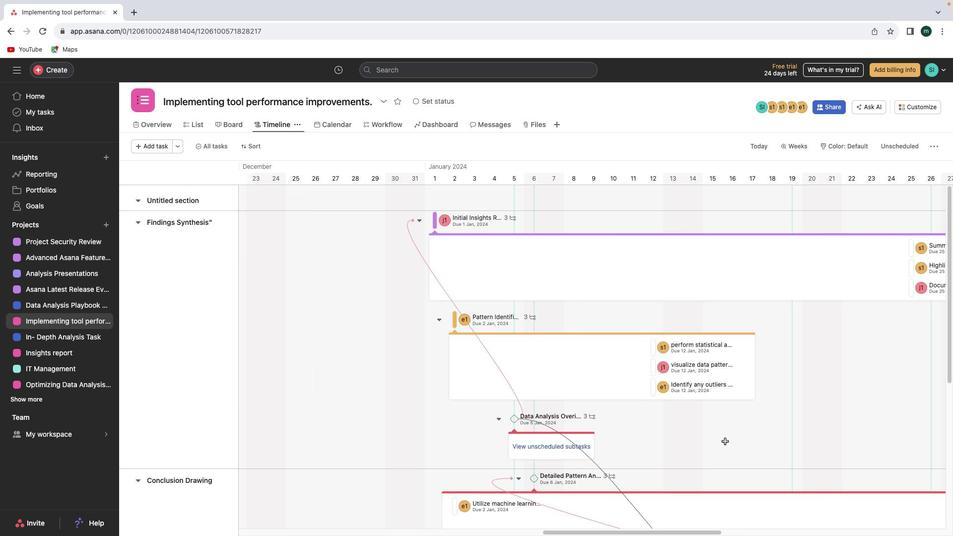 
Action: Mouse moved to (774, 441)
Screenshot: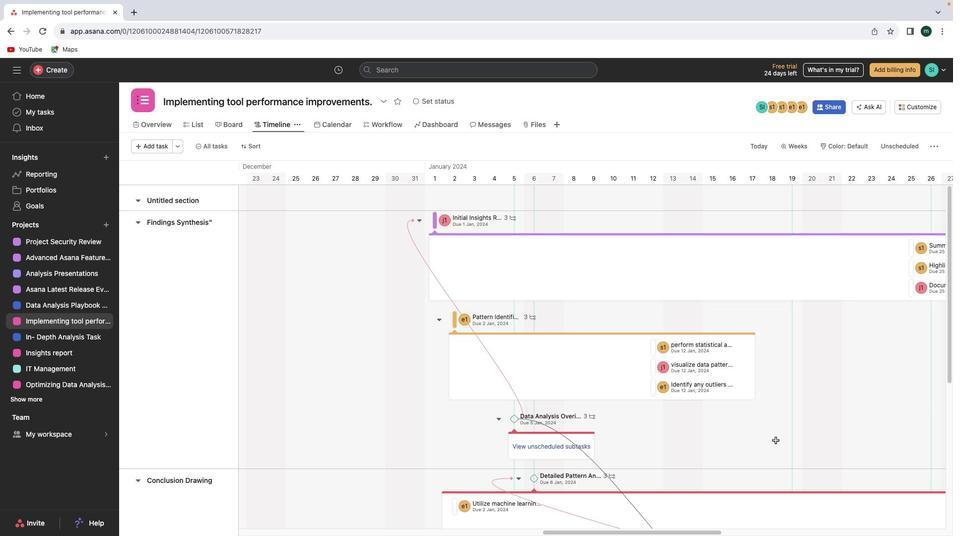
